 Task: For heading Use Lobster with pink colour & bold.  font size for heading20,  'Change the font style of data to'Lobster and font size to 12,  Change the alignment of both headline & data to Align right In the sheet  DashboardExpTrackerbook
Action: Mouse moved to (74, 135)
Screenshot: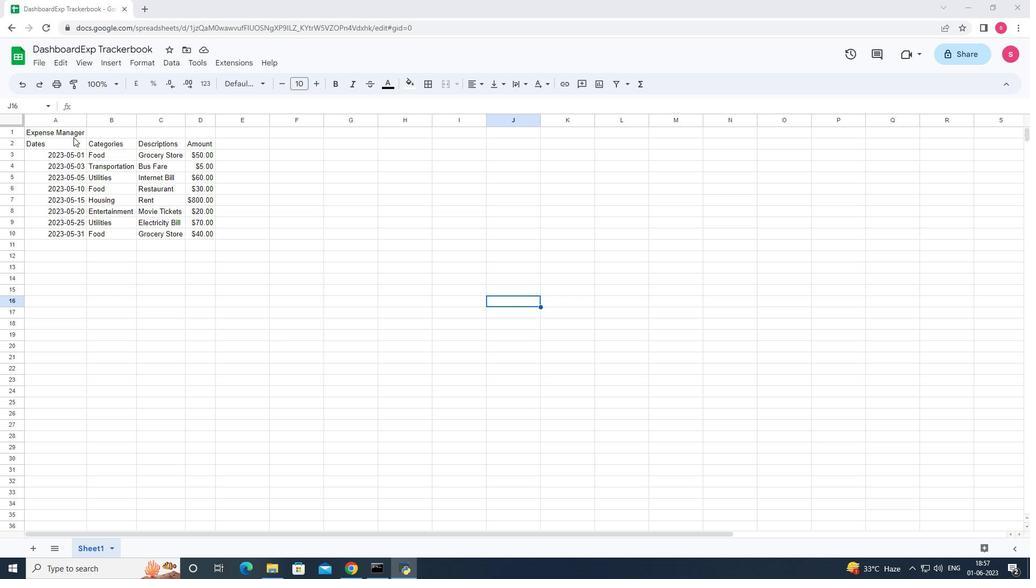 
Action: Mouse pressed left at (74, 135)
Screenshot: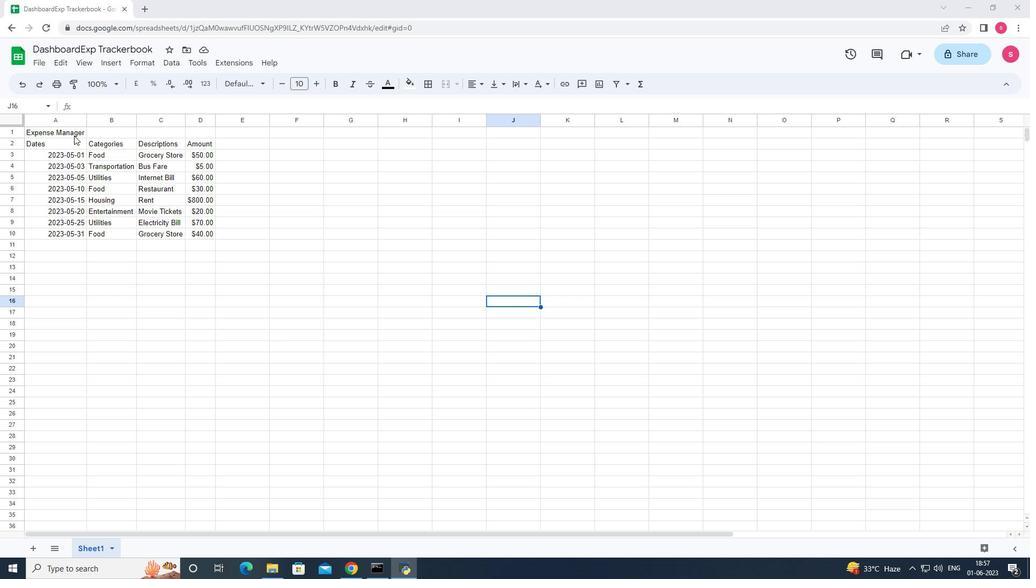 
Action: Mouse moved to (254, 82)
Screenshot: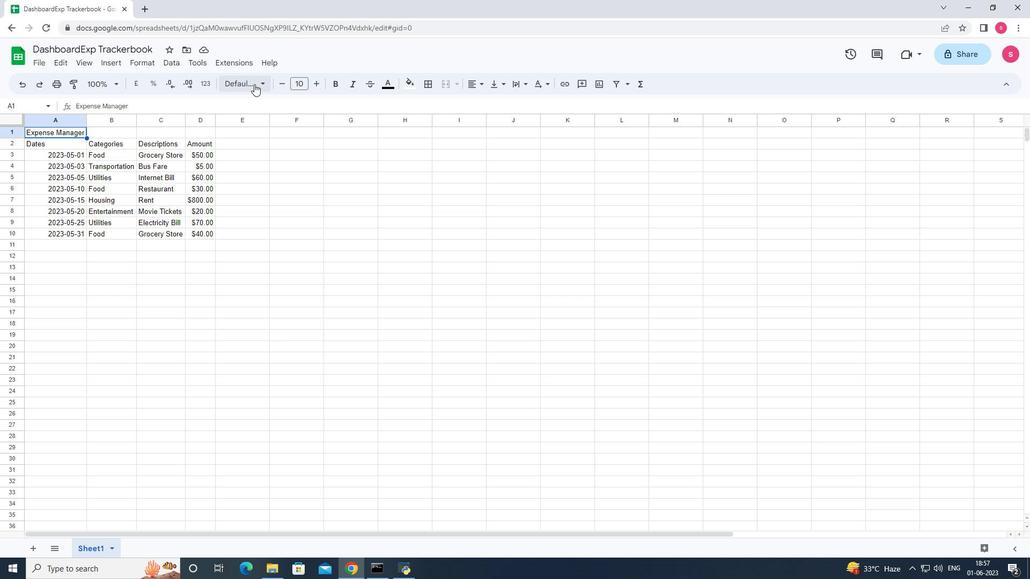 
Action: Mouse pressed left at (254, 82)
Screenshot: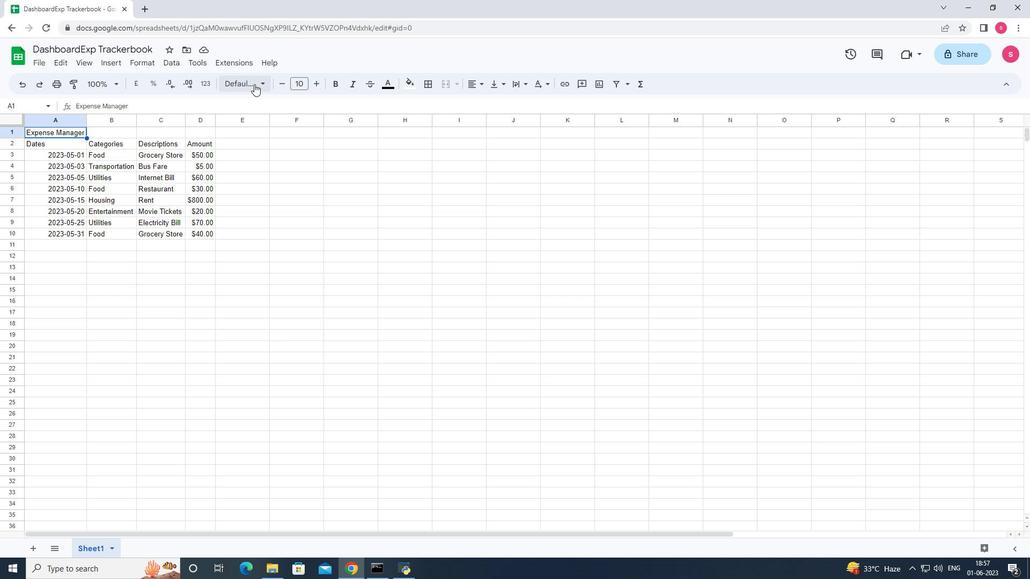 
Action: Mouse moved to (260, 313)
Screenshot: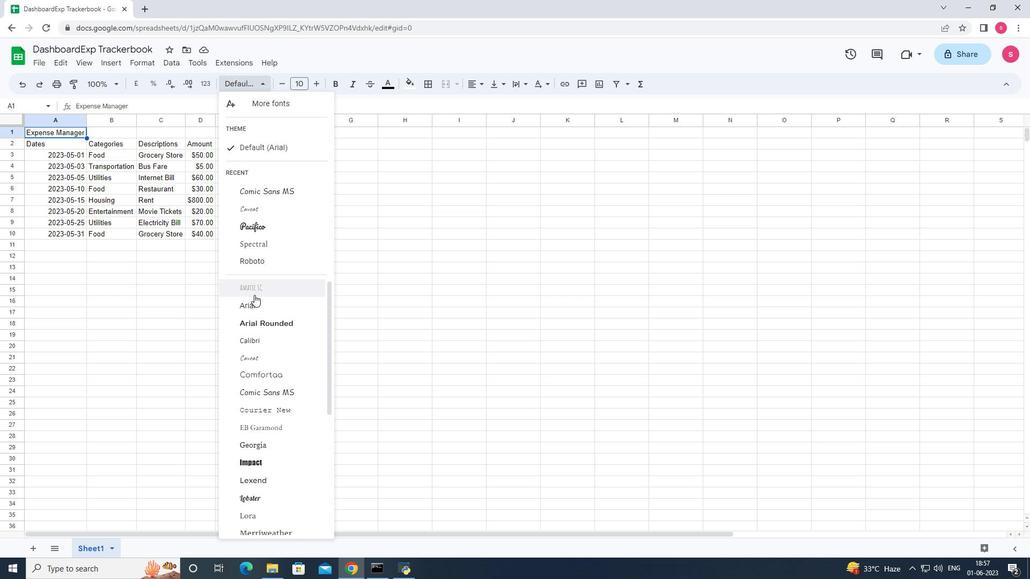
Action: Mouse scrolled (260, 313) with delta (0, 0)
Screenshot: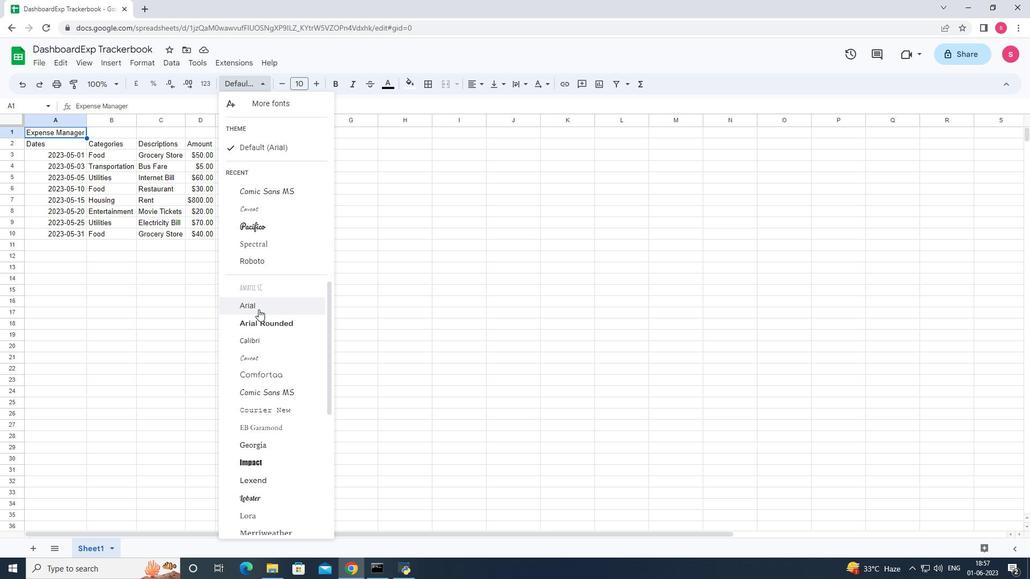 
Action: Mouse scrolled (260, 313) with delta (0, 0)
Screenshot: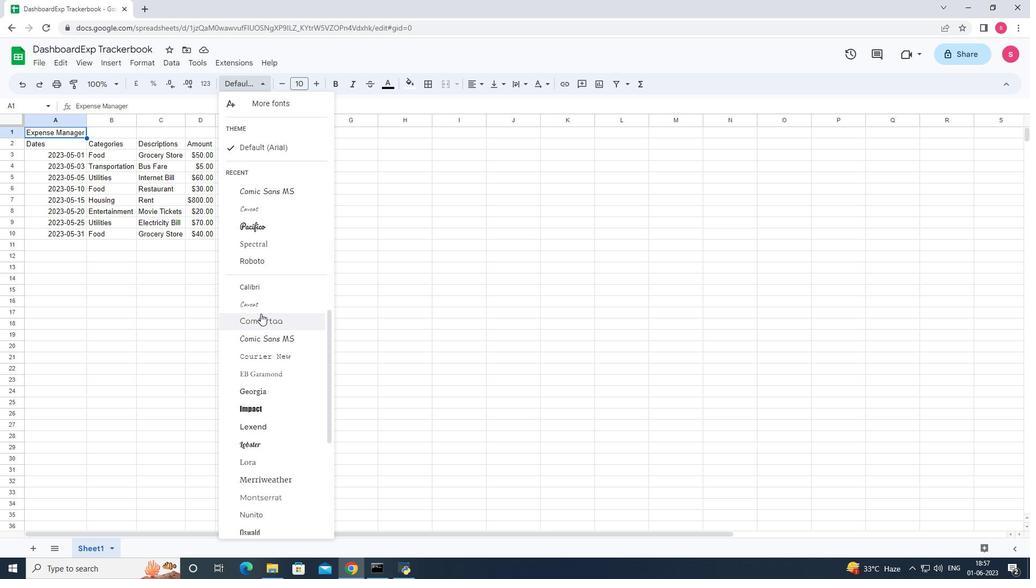 
Action: Mouse moved to (272, 390)
Screenshot: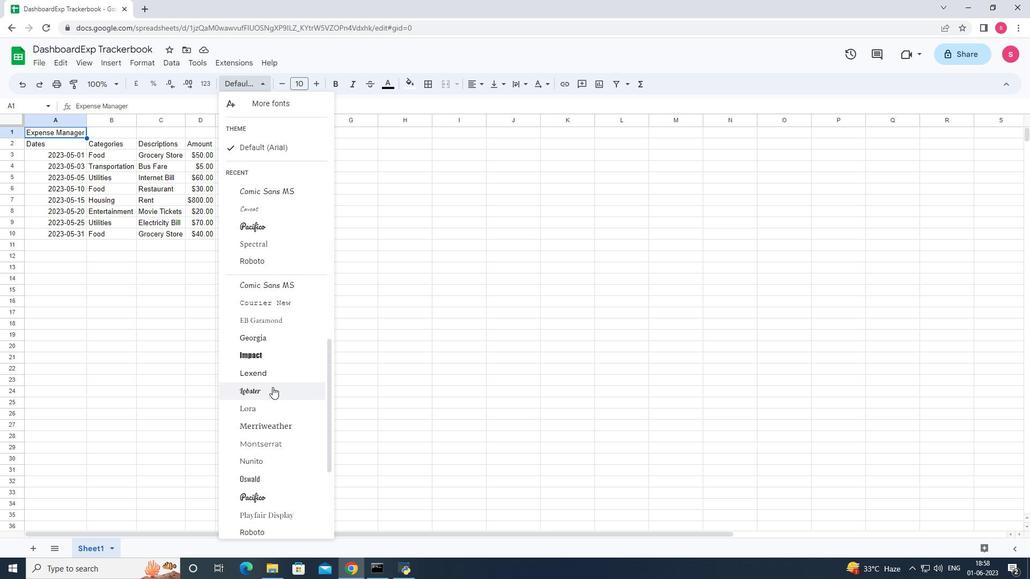 
Action: Mouse pressed left at (272, 390)
Screenshot: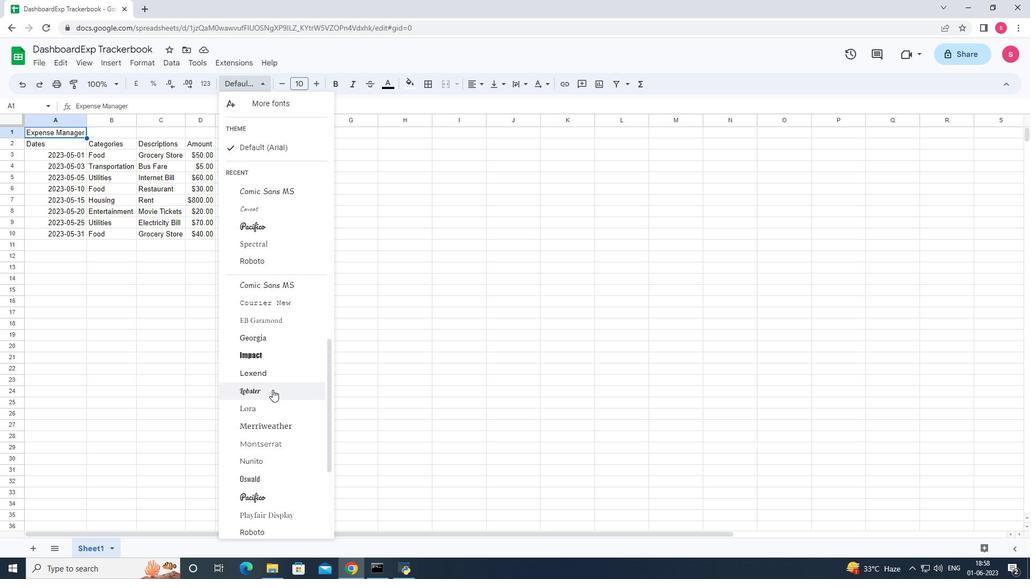 
Action: Mouse moved to (385, 85)
Screenshot: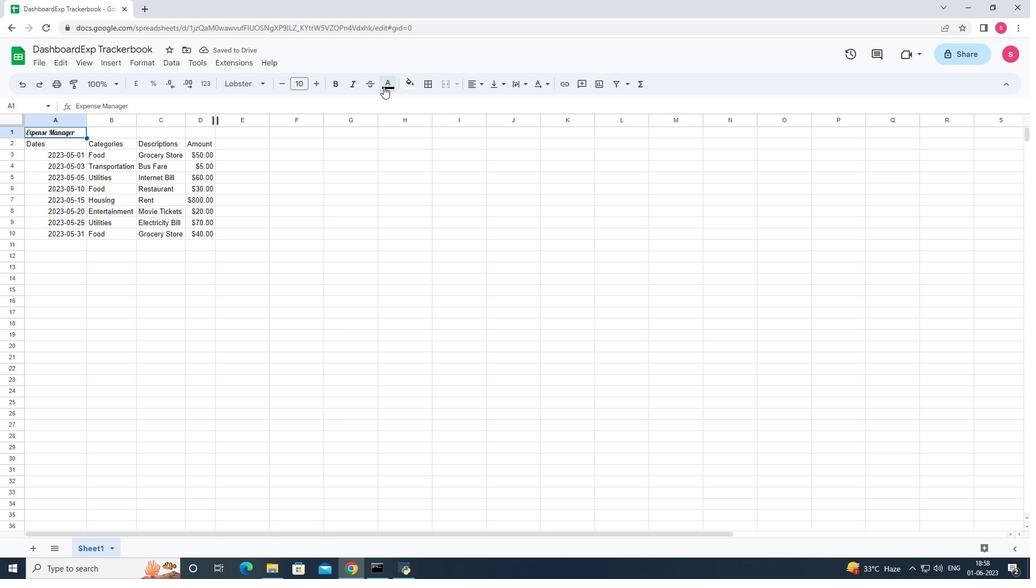 
Action: Mouse pressed left at (385, 85)
Screenshot: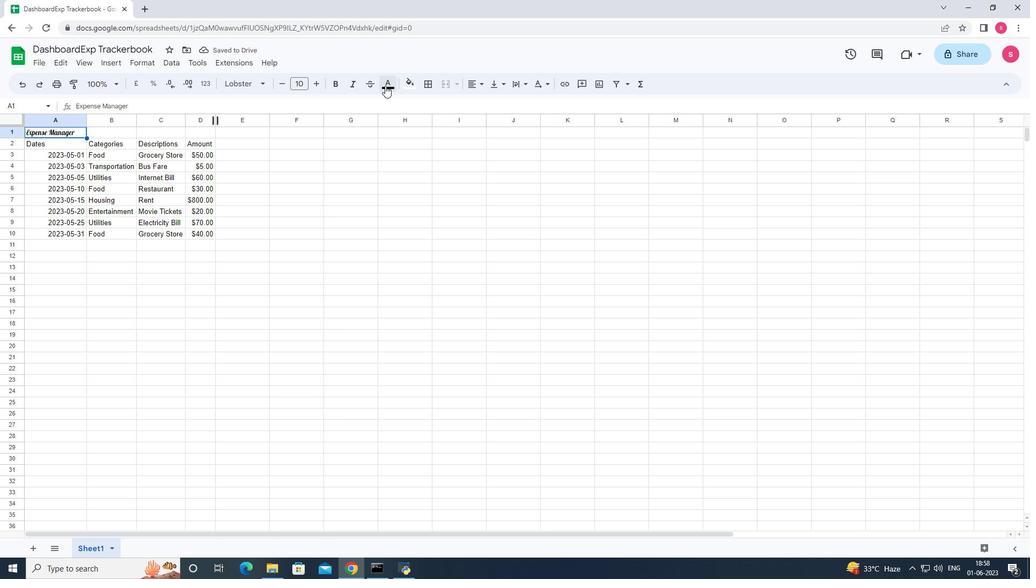 
Action: Mouse moved to (501, 135)
Screenshot: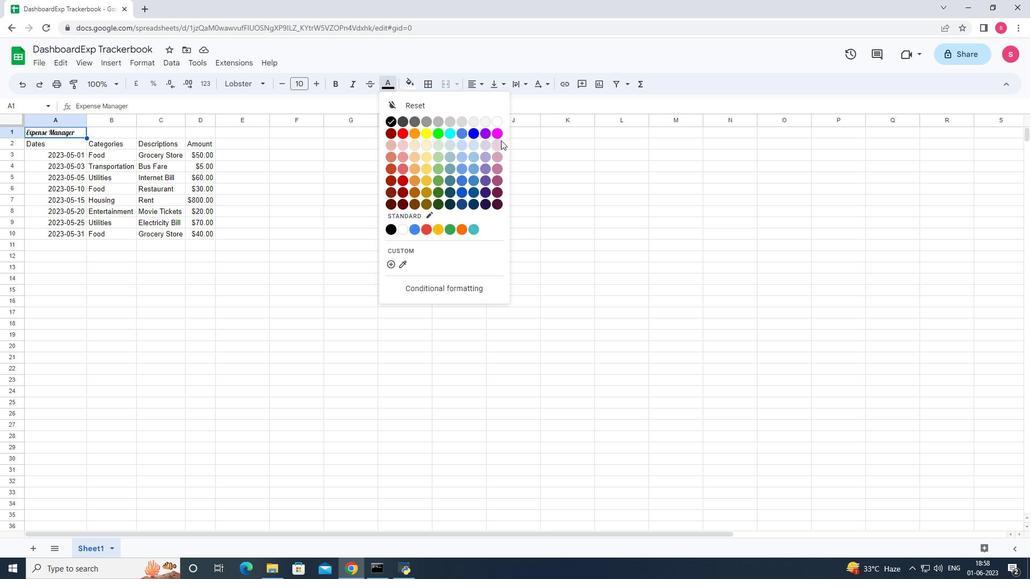 
Action: Mouse pressed left at (501, 135)
Screenshot: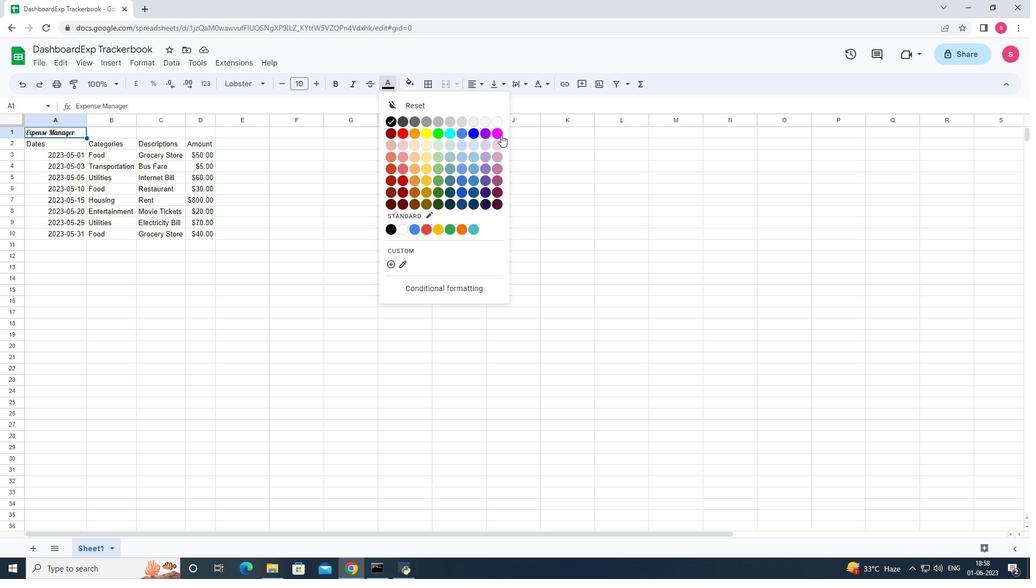 
Action: Mouse moved to (334, 88)
Screenshot: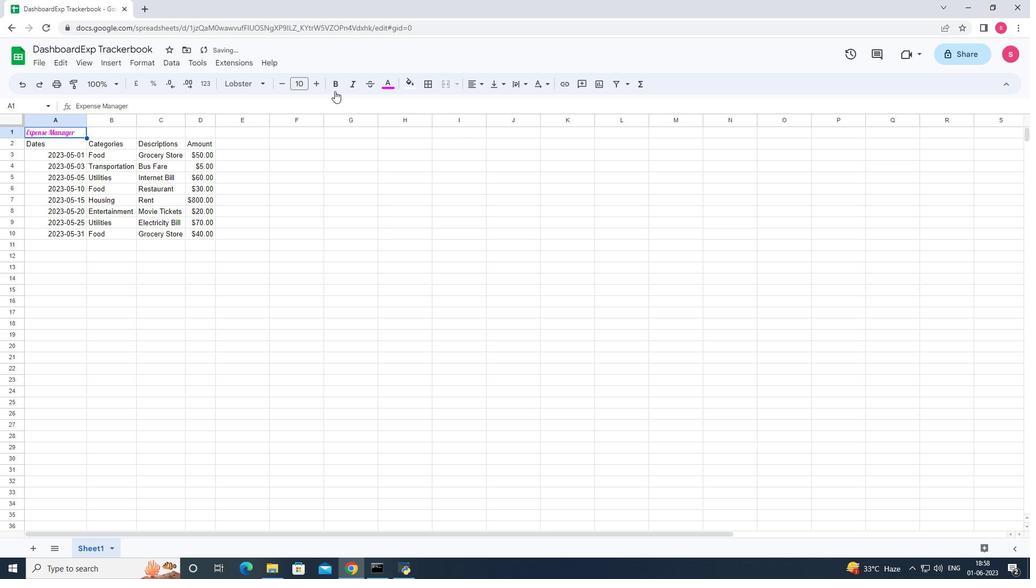 
Action: Mouse pressed left at (334, 88)
Screenshot: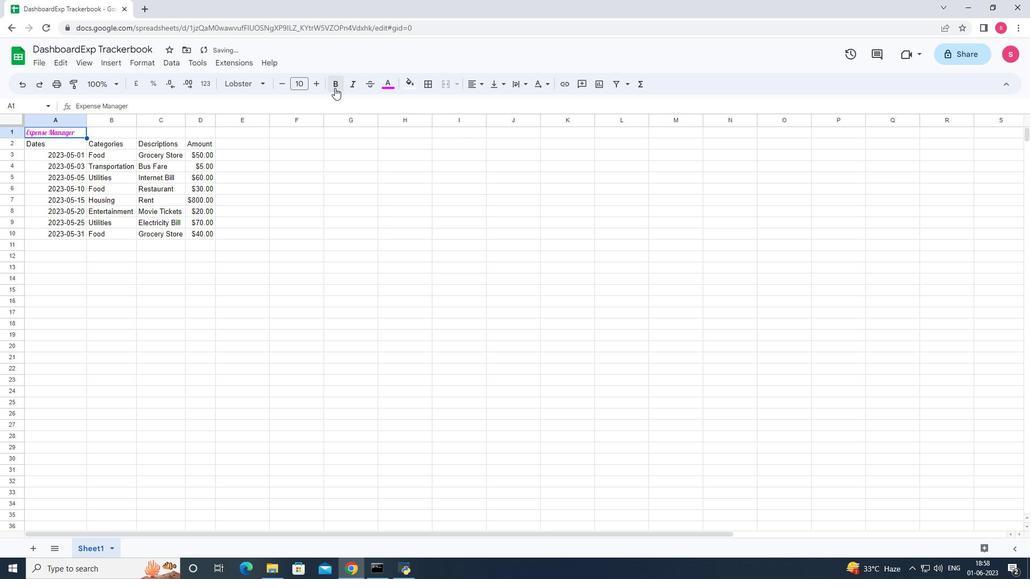 
Action: Mouse moved to (318, 79)
Screenshot: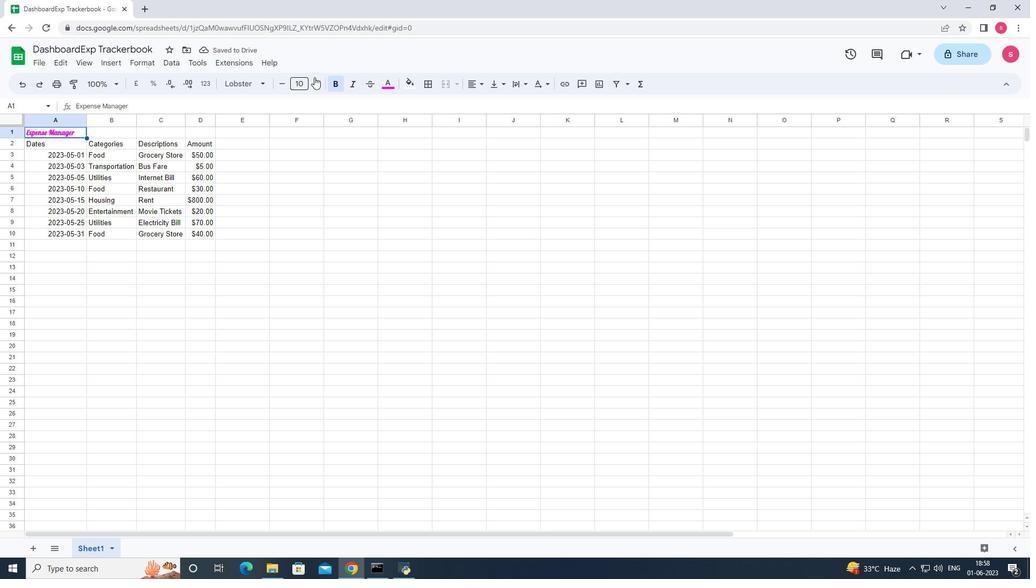 
Action: Mouse pressed left at (318, 79)
Screenshot: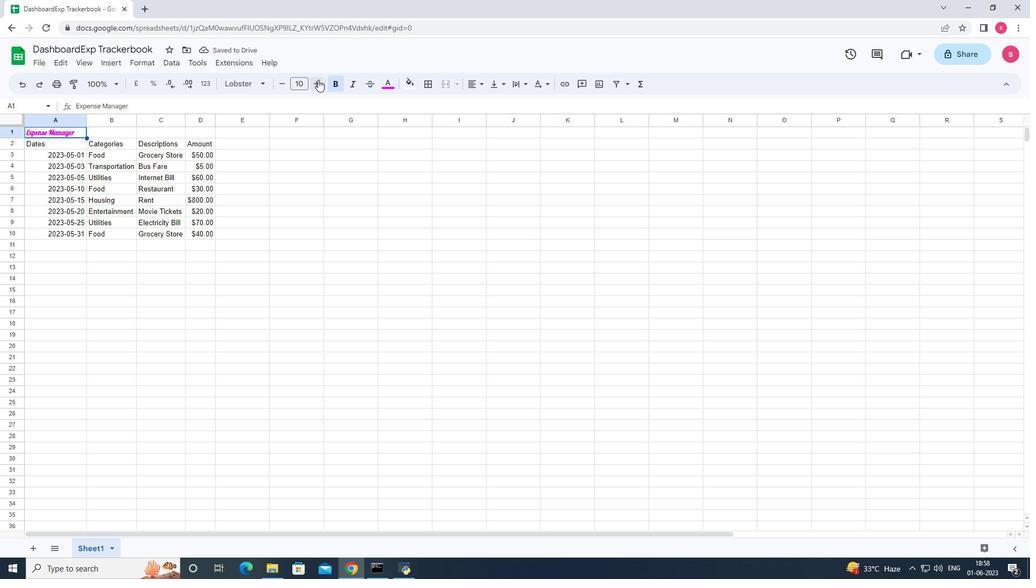 
Action: Mouse pressed left at (318, 79)
Screenshot: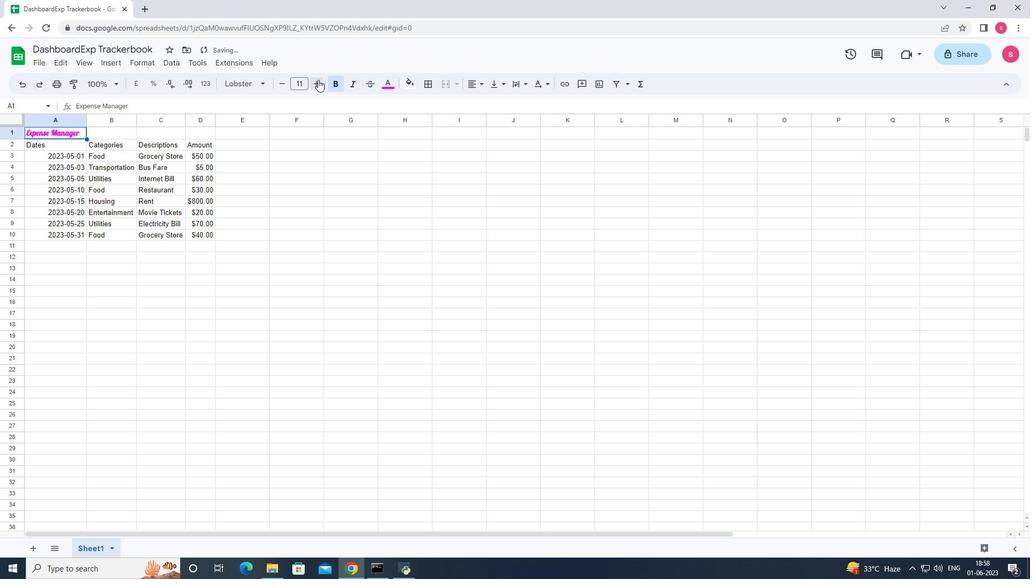 
Action: Mouse pressed left at (318, 79)
Screenshot: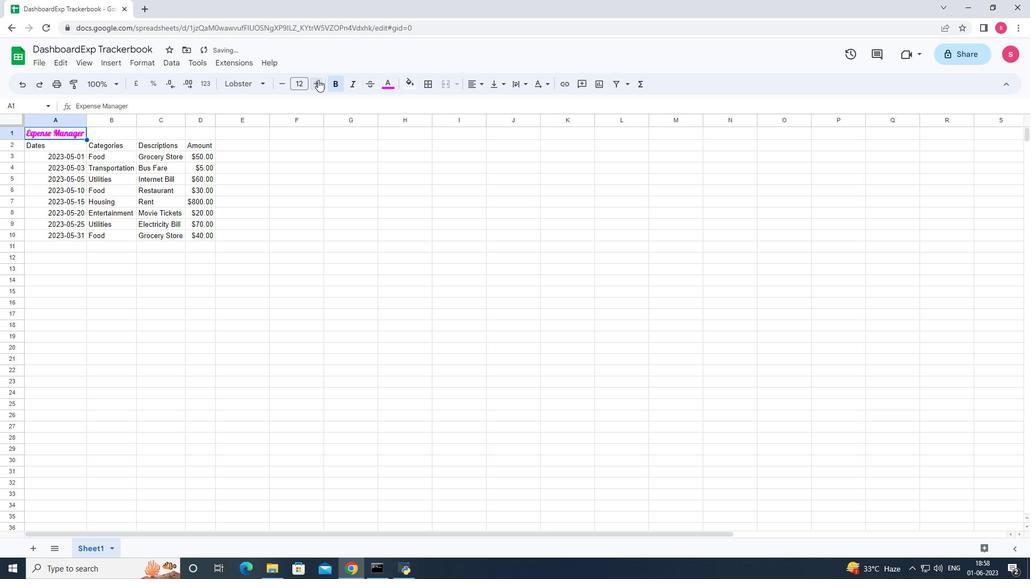 
Action: Mouse pressed left at (318, 79)
Screenshot: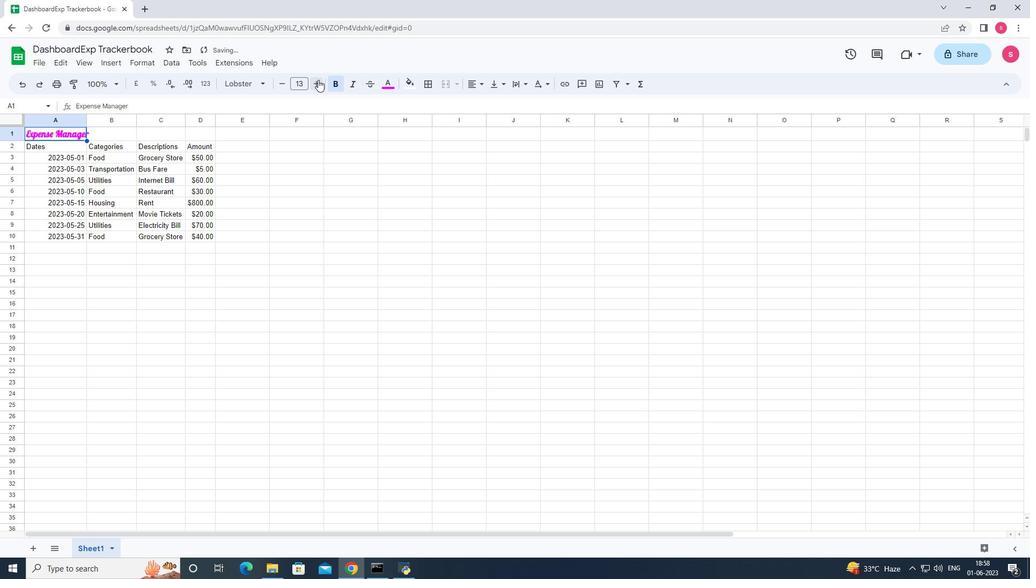 
Action: Mouse pressed left at (318, 79)
Screenshot: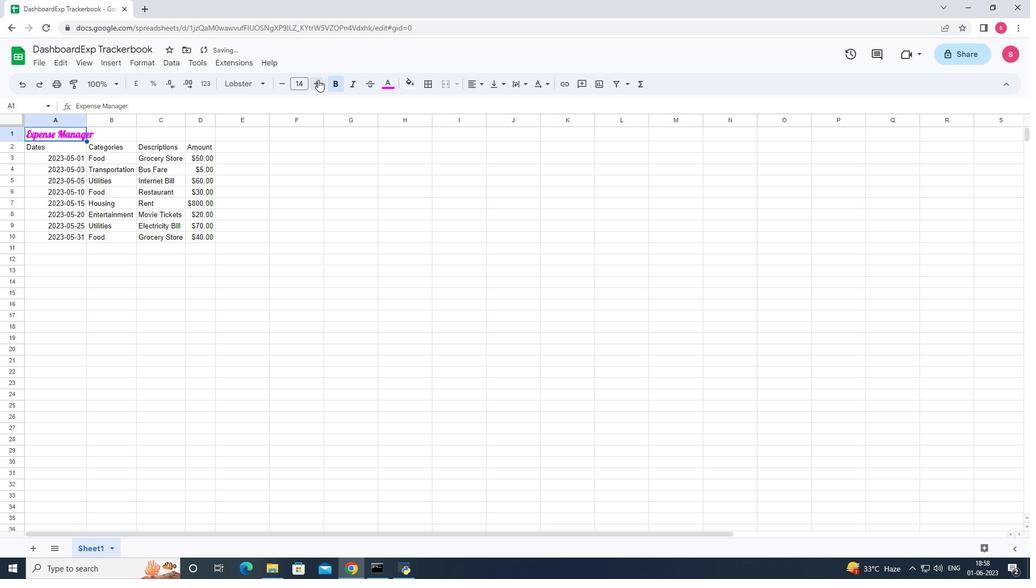 
Action: Mouse moved to (318, 79)
Screenshot: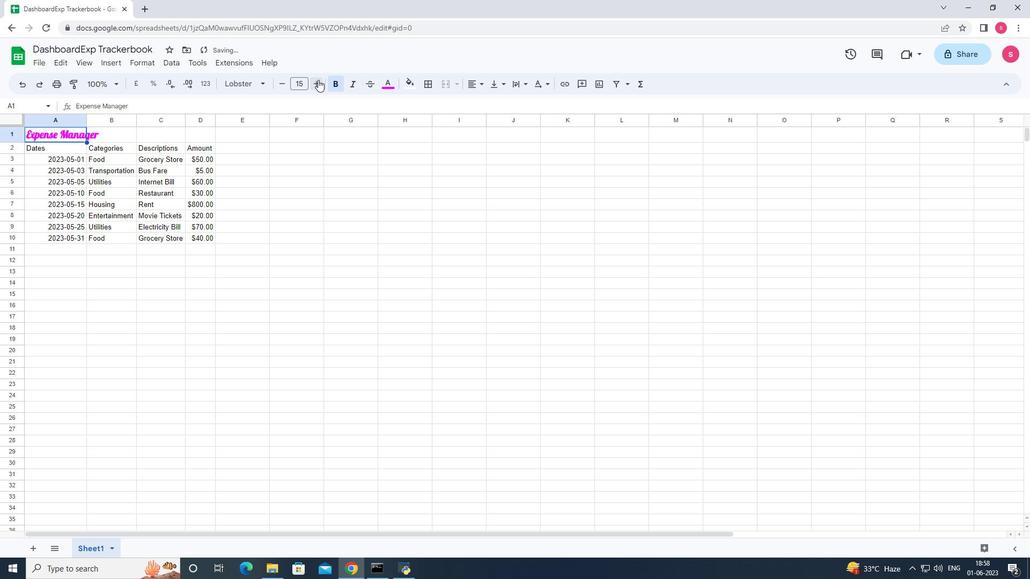 
Action: Mouse pressed left at (318, 79)
Screenshot: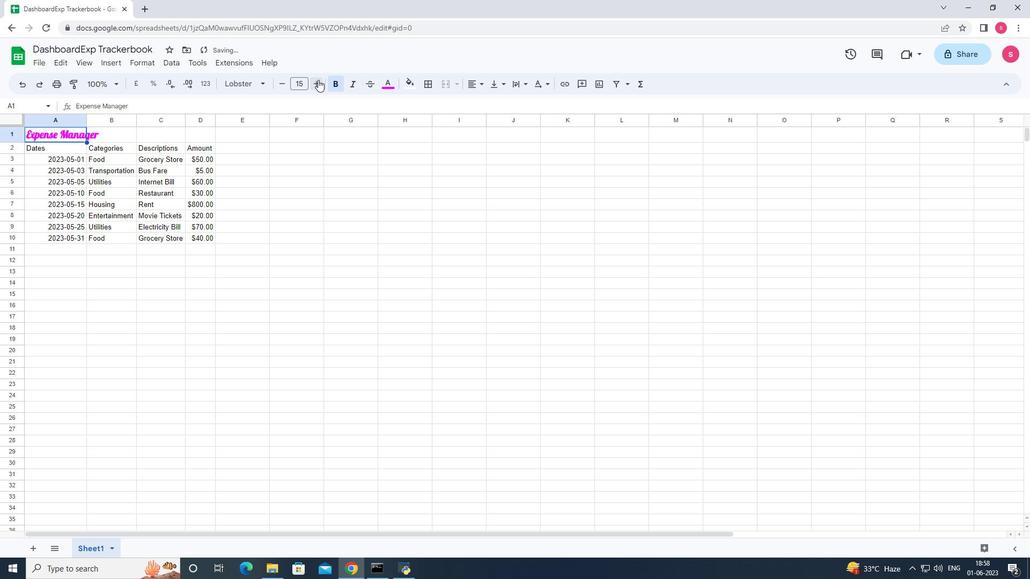
Action: Mouse pressed left at (318, 79)
Screenshot: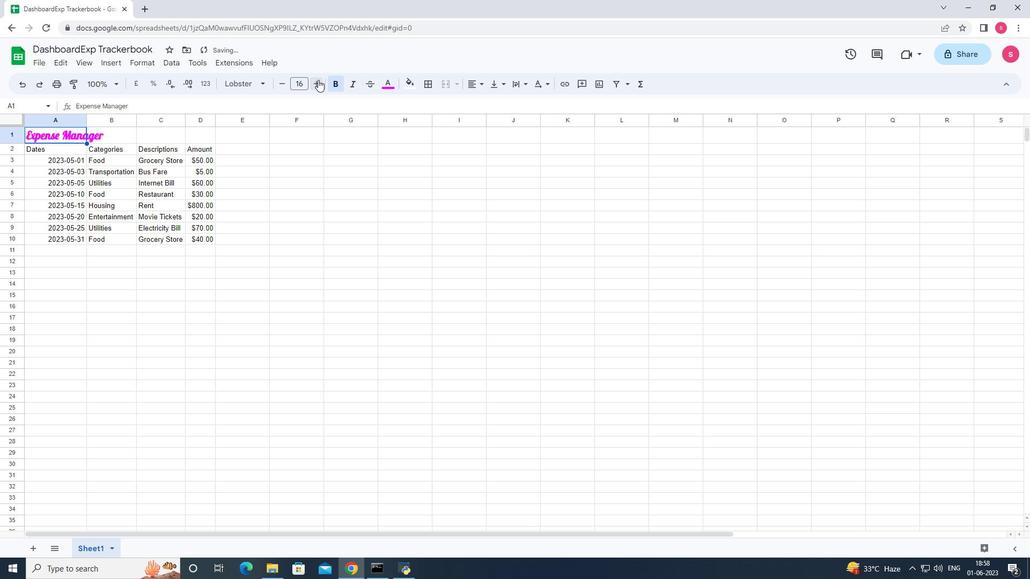 
Action: Mouse moved to (317, 78)
Screenshot: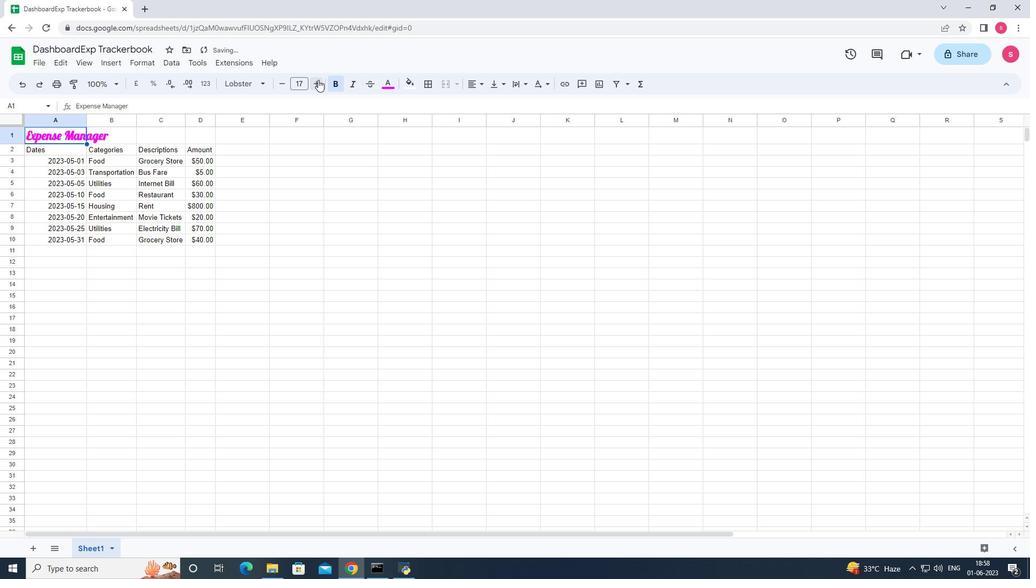 
Action: Mouse pressed left at (317, 78)
Screenshot: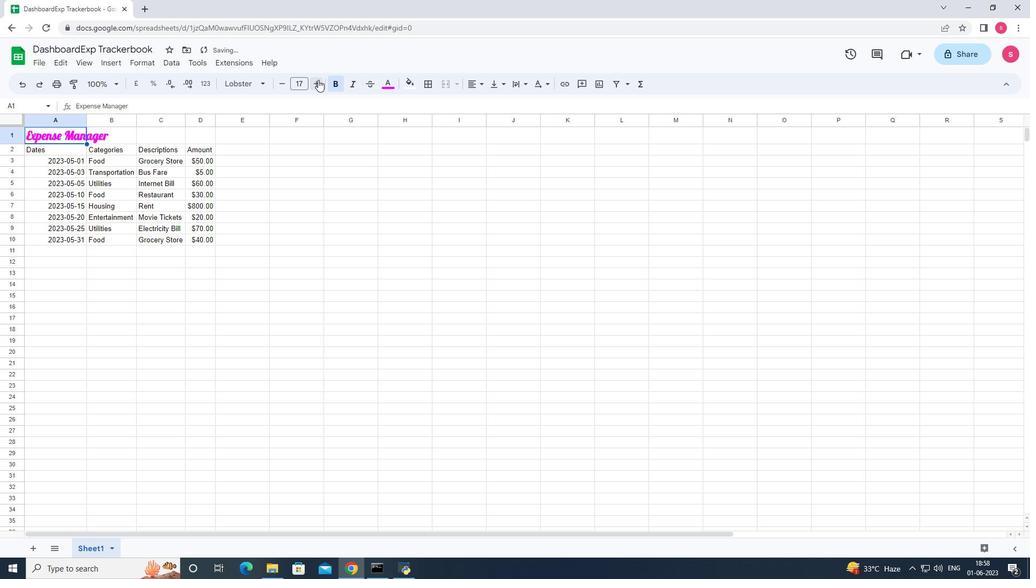 
Action: Mouse moved to (317, 78)
Screenshot: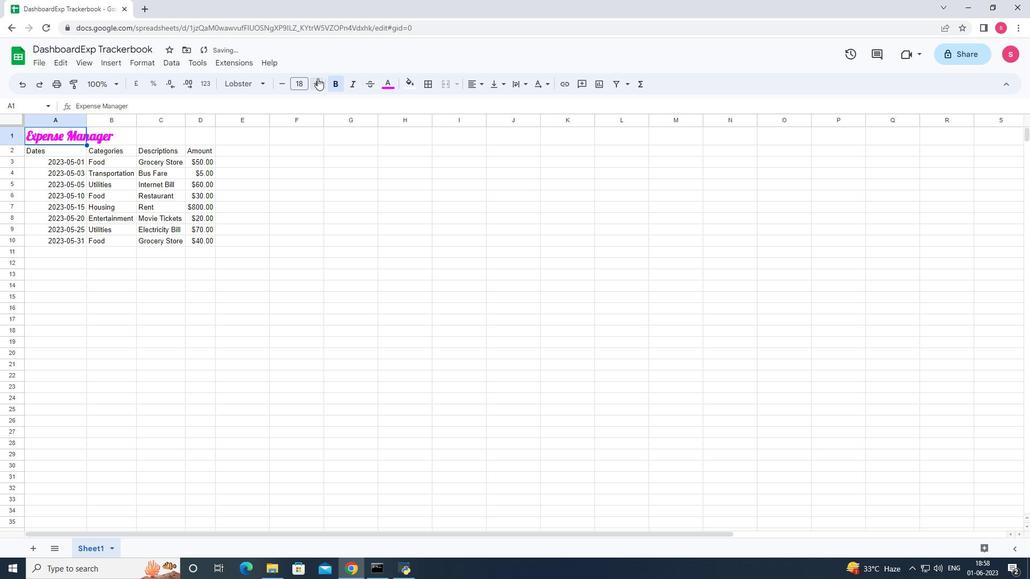 
Action: Mouse pressed left at (317, 78)
Screenshot: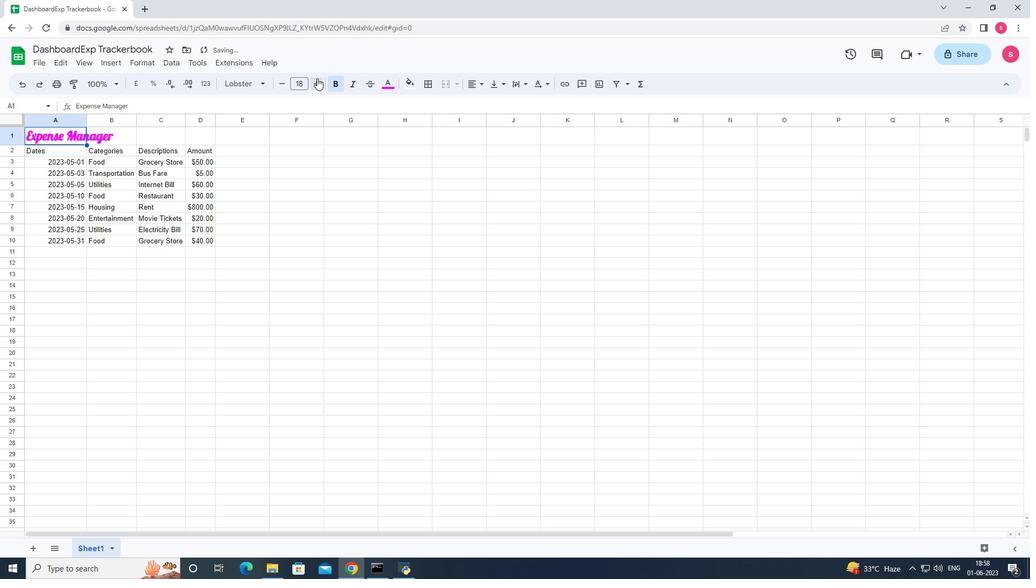 
Action: Mouse pressed left at (317, 78)
Screenshot: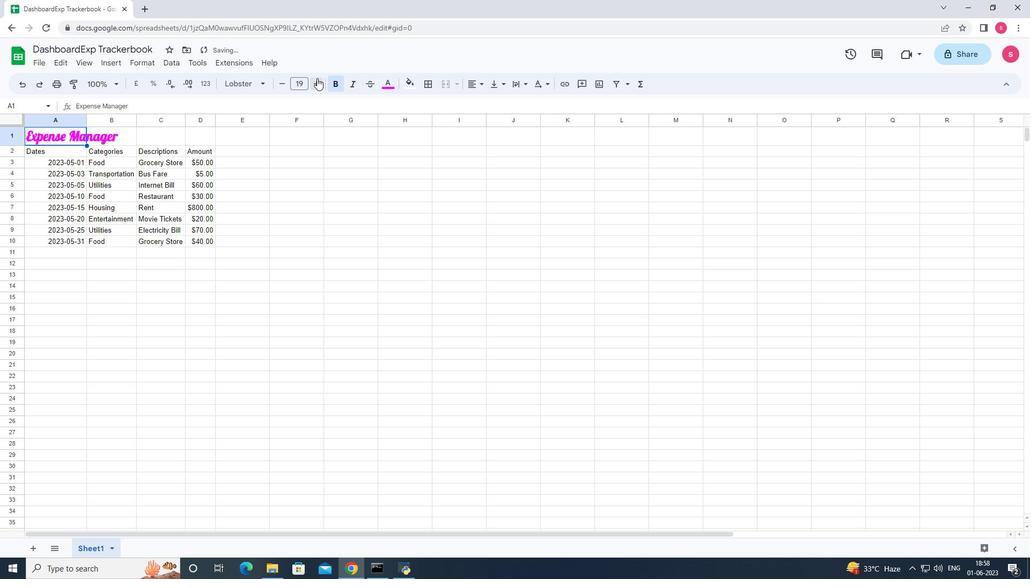 
Action: Mouse moved to (428, 258)
Screenshot: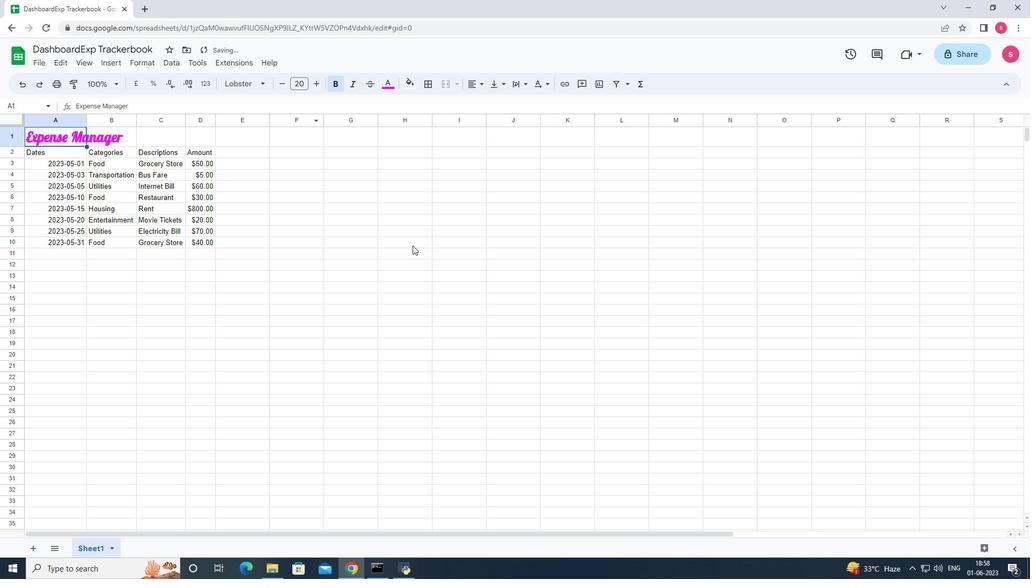 
Action: Mouse pressed left at (428, 258)
Screenshot: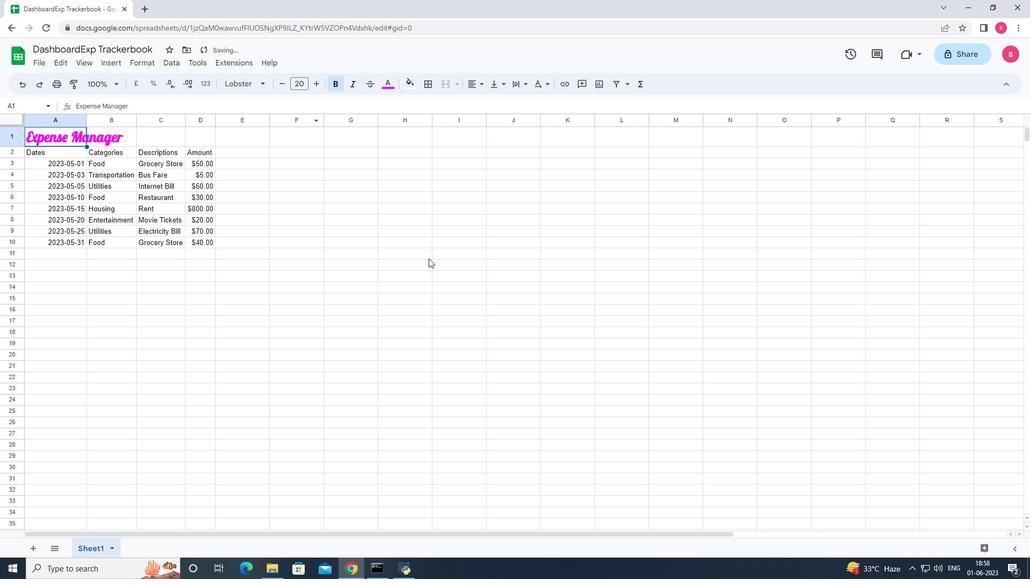 
Action: Mouse moved to (36, 153)
Screenshot: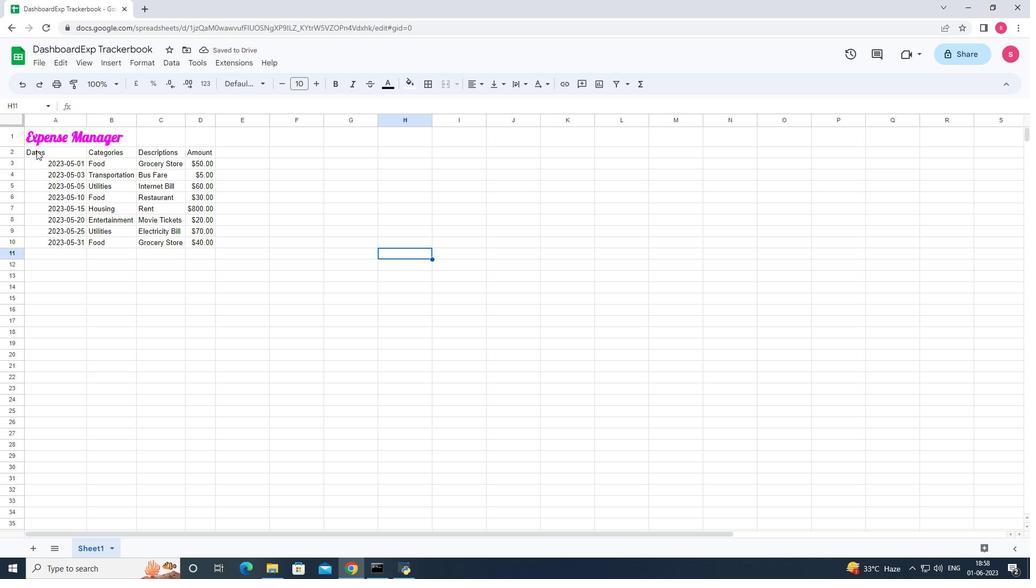 
Action: Mouse pressed left at (36, 153)
Screenshot: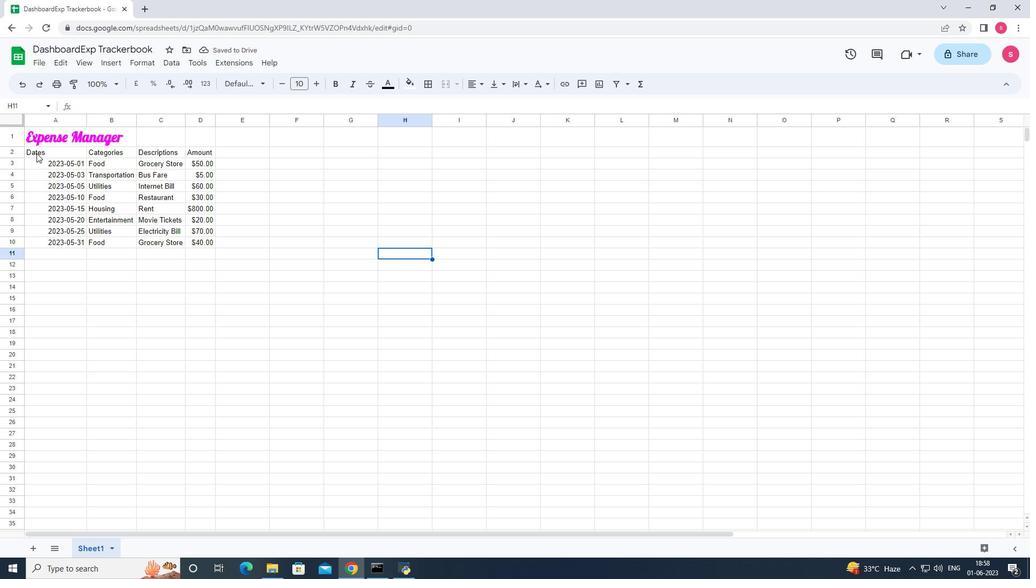 
Action: Mouse moved to (246, 87)
Screenshot: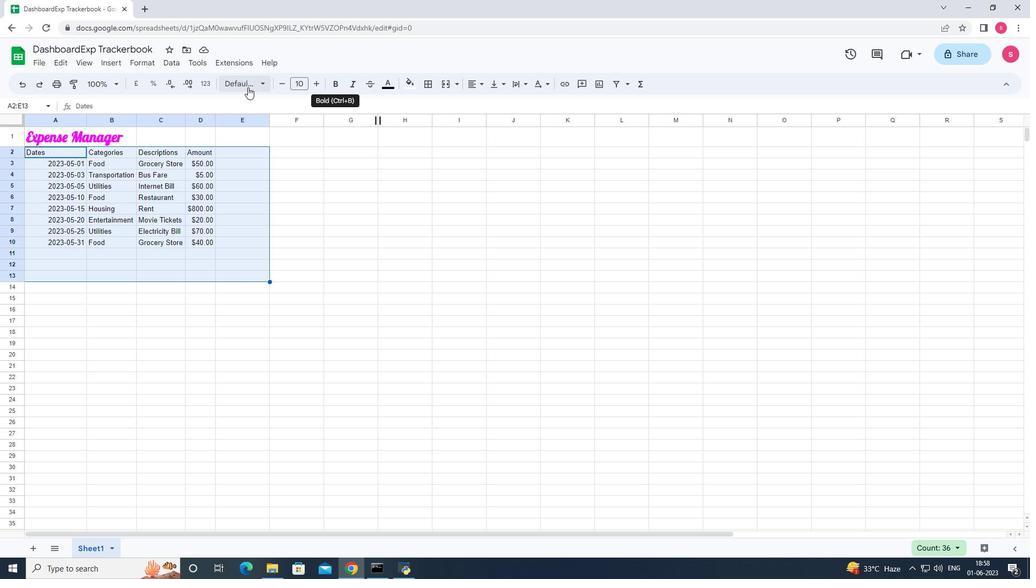 
Action: Mouse pressed left at (246, 87)
Screenshot: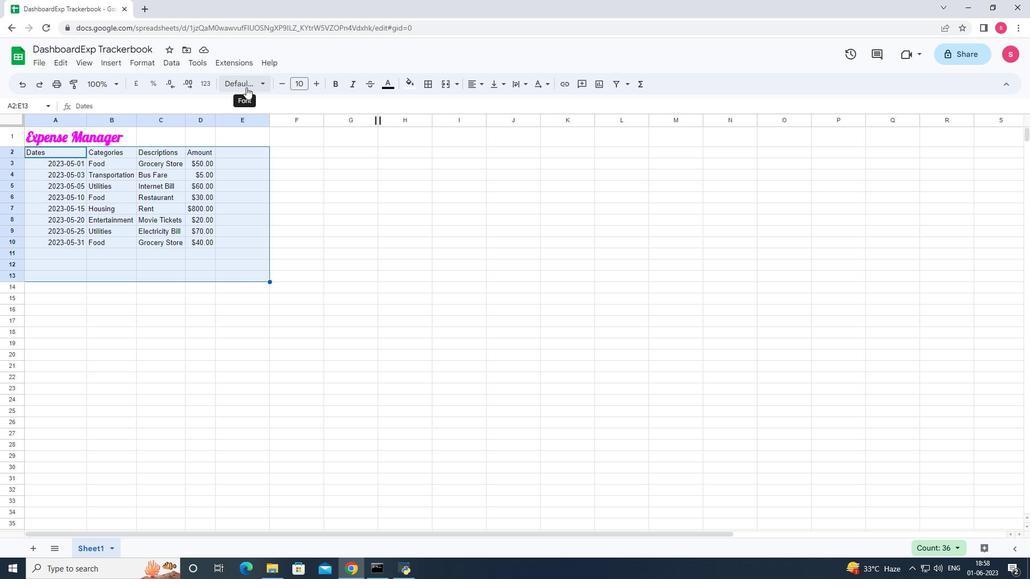 
Action: Mouse moved to (289, 403)
Screenshot: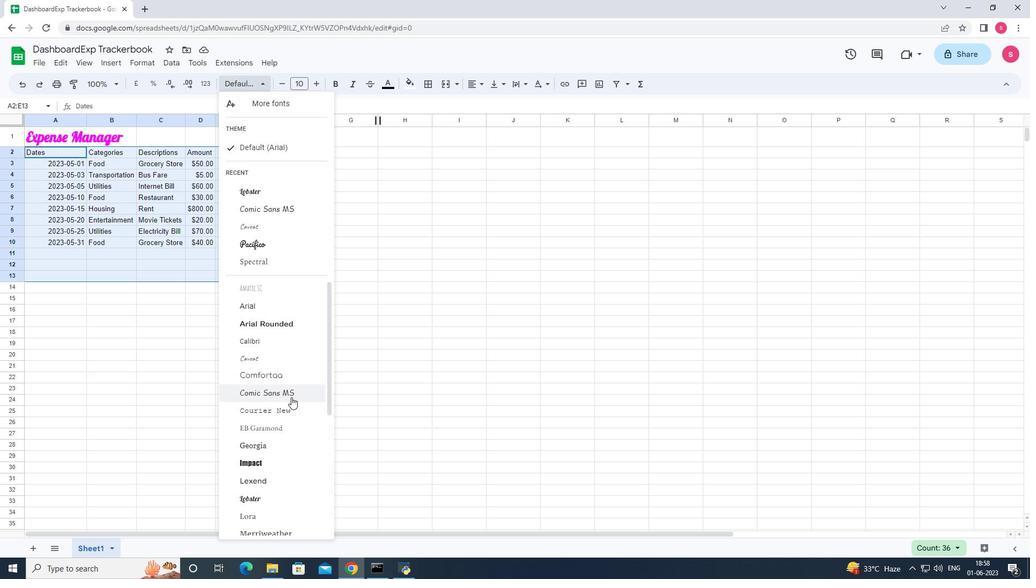 
Action: Mouse scrolled (289, 402) with delta (0, 0)
Screenshot: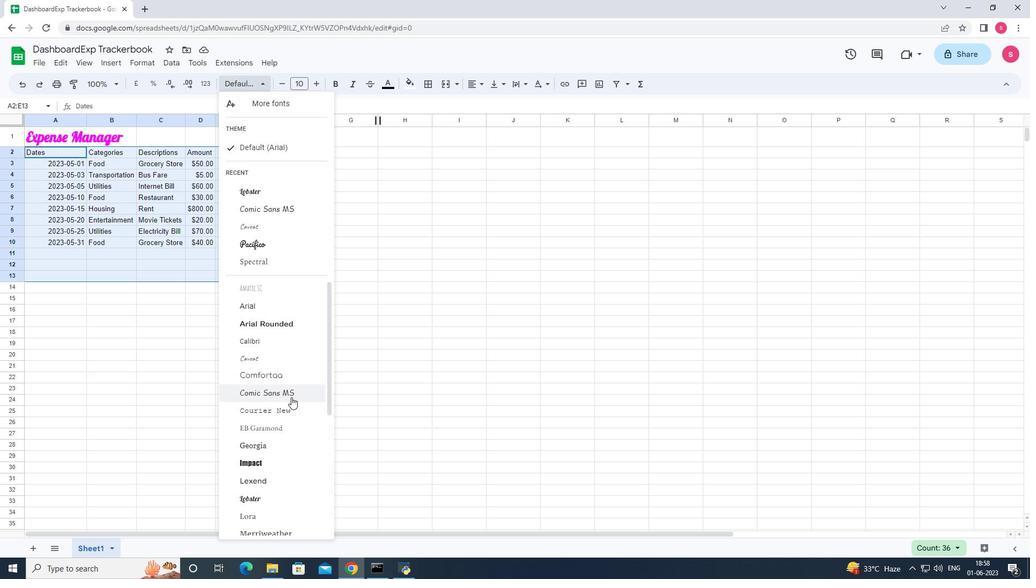 
Action: Mouse moved to (277, 444)
Screenshot: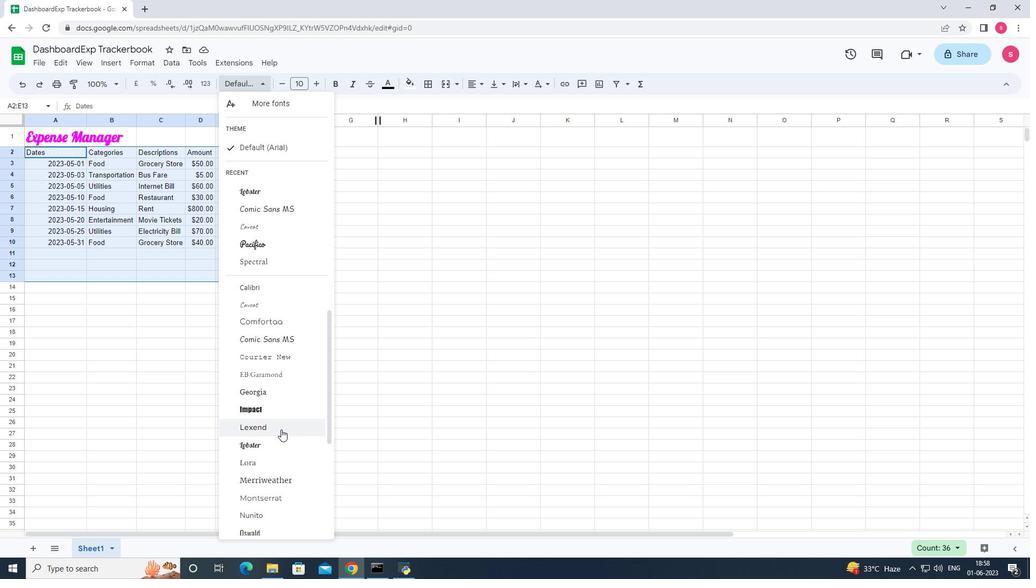 
Action: Mouse pressed left at (277, 444)
Screenshot: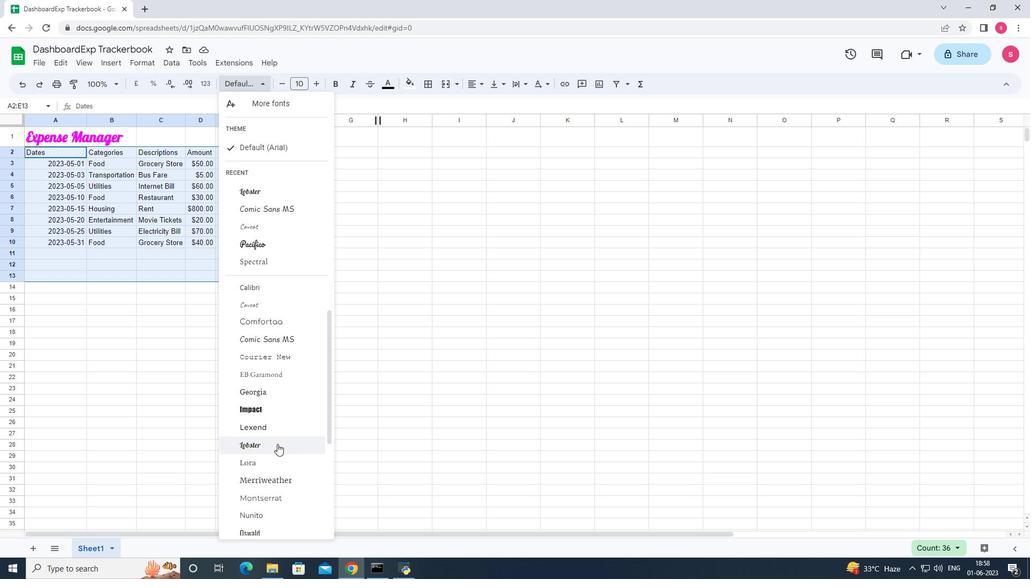 
Action: Mouse moved to (317, 85)
Screenshot: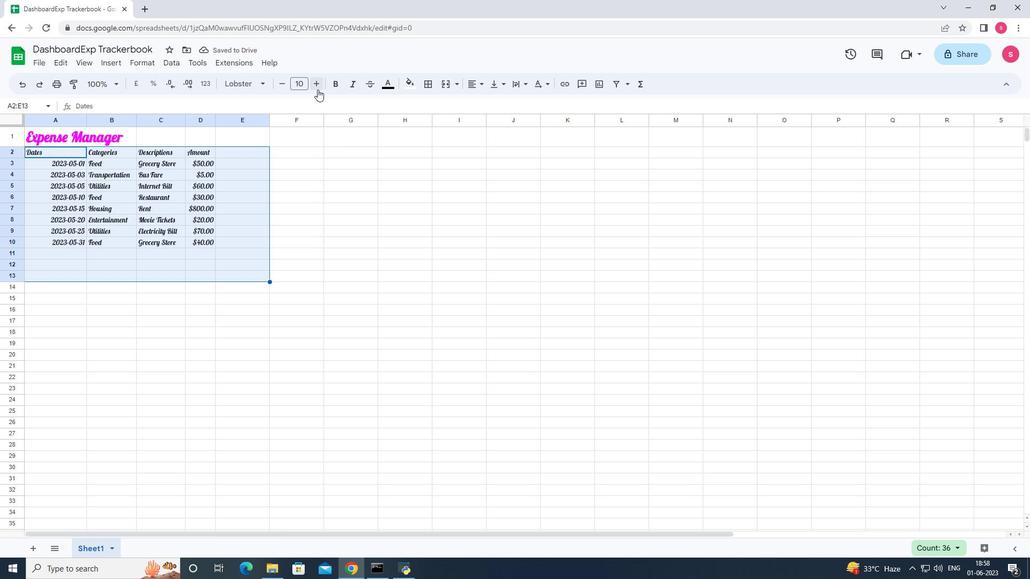 
Action: Mouse pressed left at (317, 85)
Screenshot: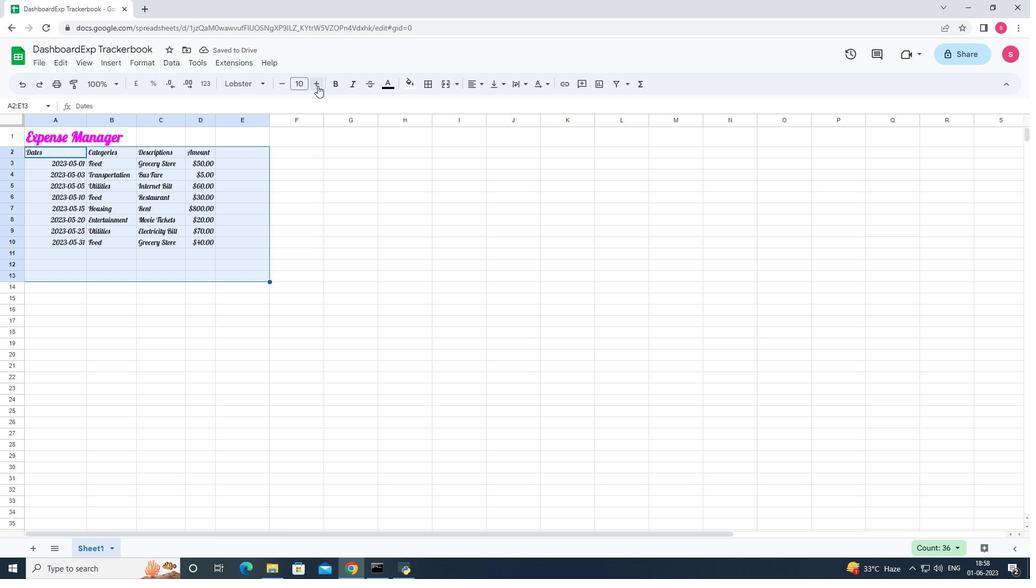 
Action: Mouse pressed left at (317, 85)
Screenshot: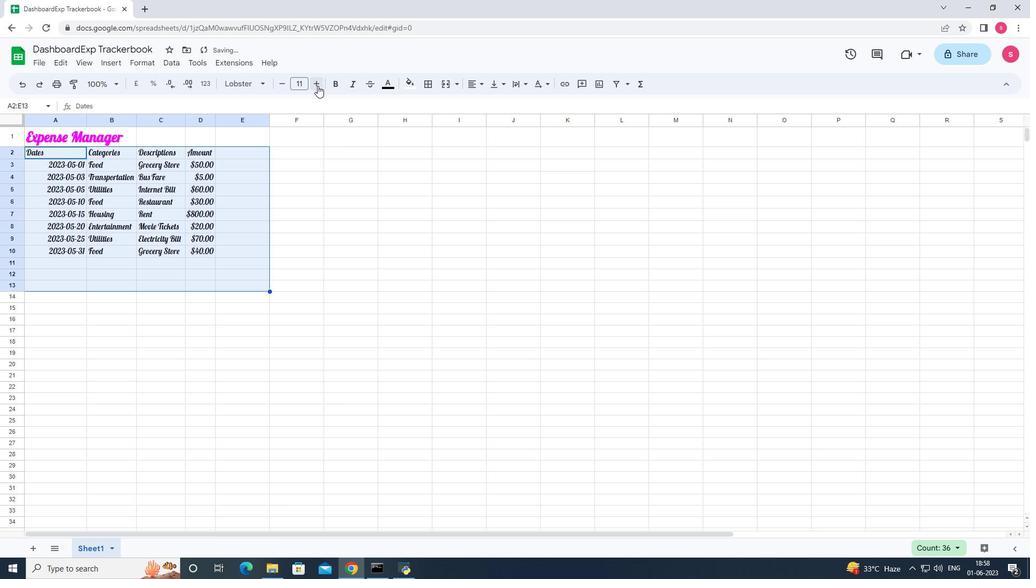 
Action: Mouse moved to (419, 249)
Screenshot: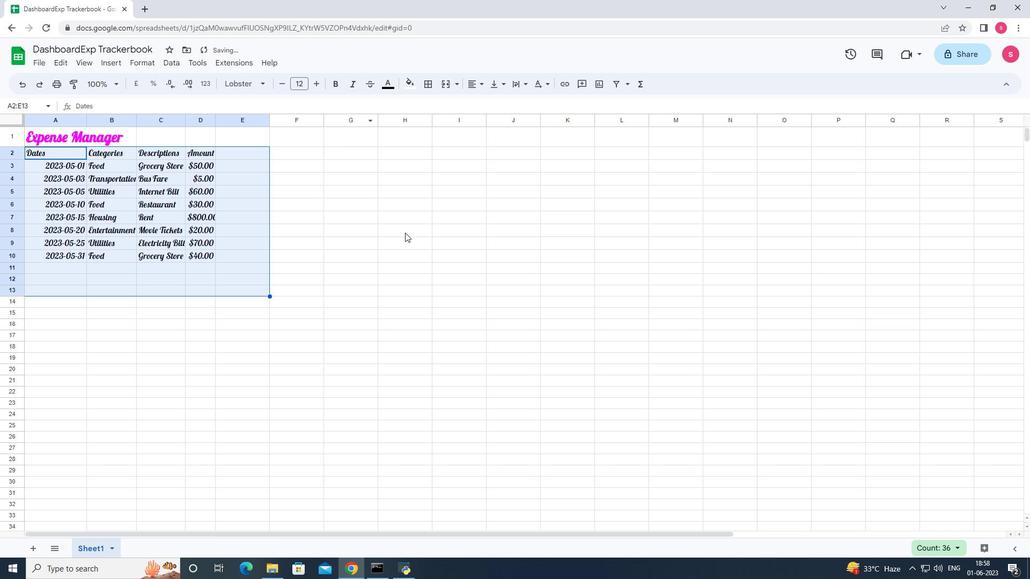 
Action: Mouse pressed left at (419, 249)
Screenshot: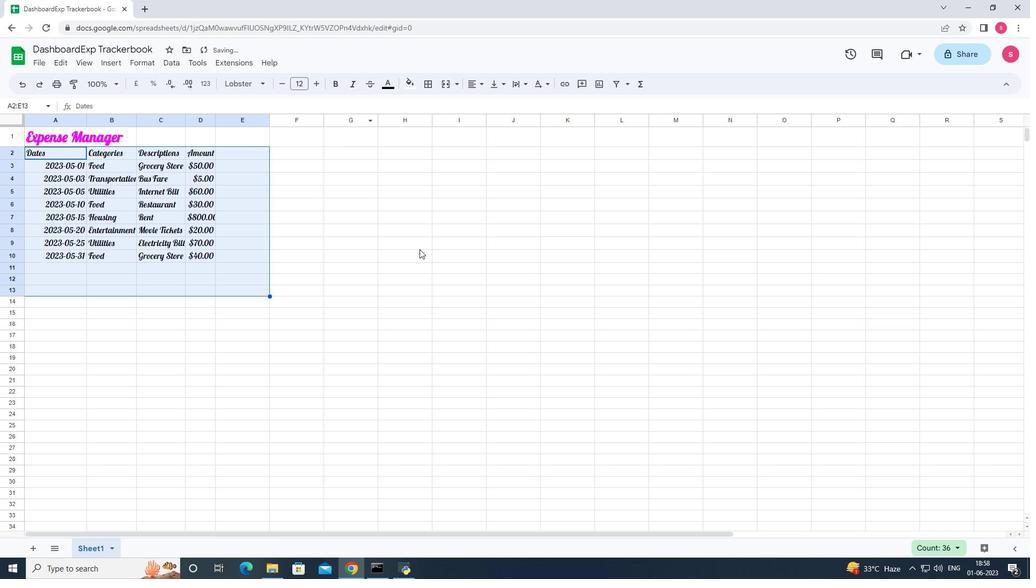 
Action: Mouse moved to (39, 135)
Screenshot: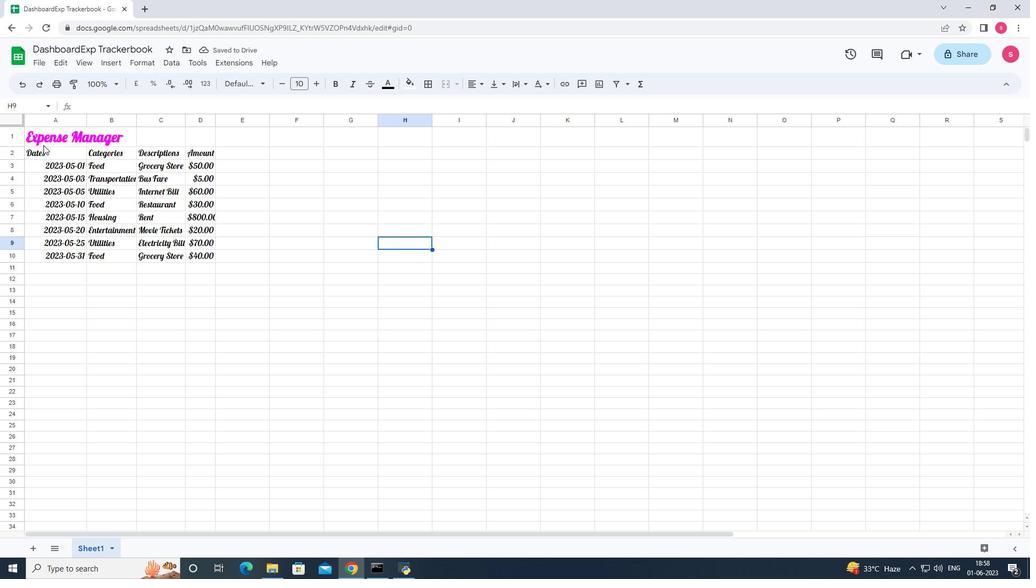 
Action: Mouse pressed left at (39, 135)
Screenshot: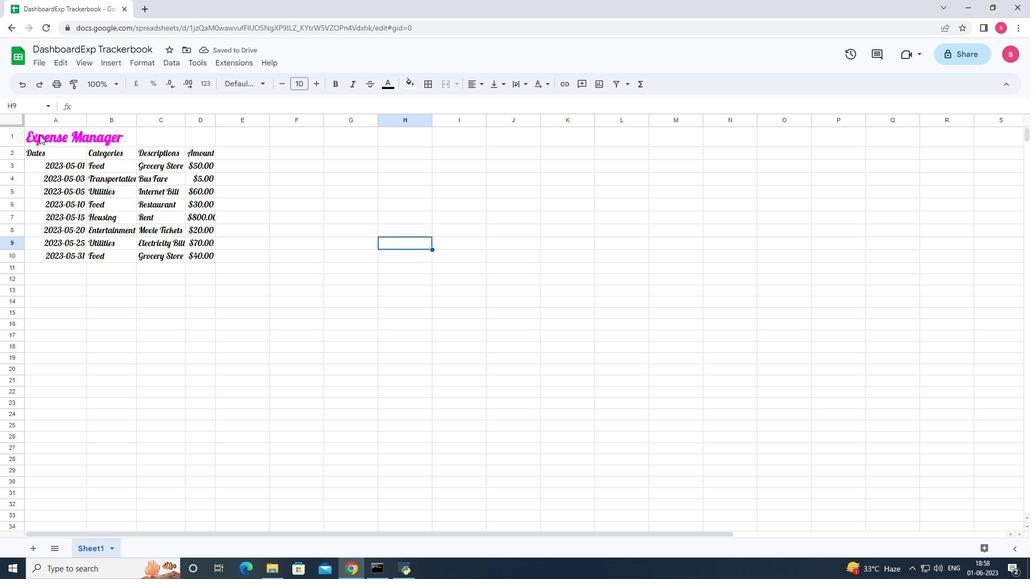 
Action: Mouse moved to (471, 87)
Screenshot: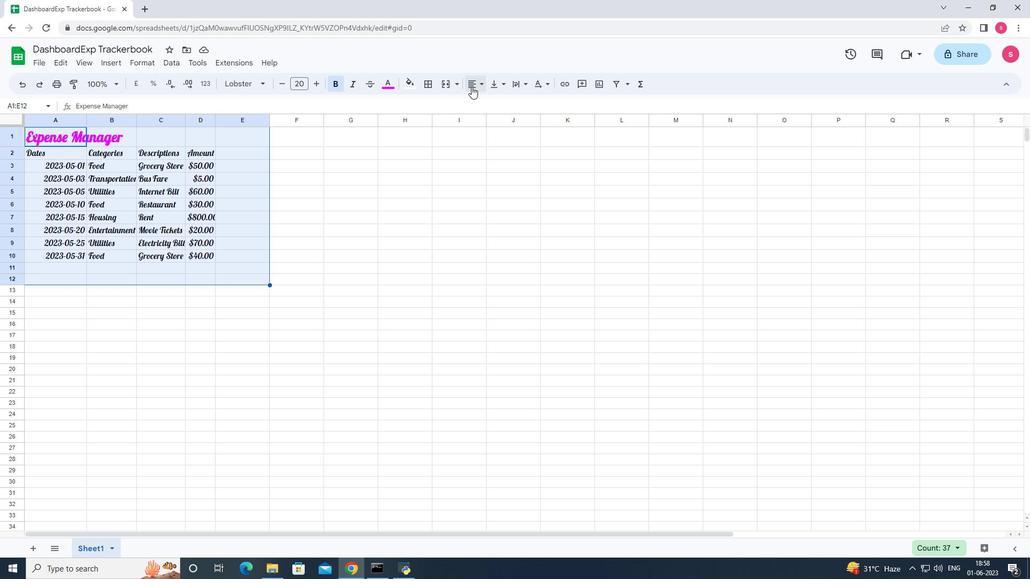 
Action: Mouse pressed left at (471, 87)
Screenshot: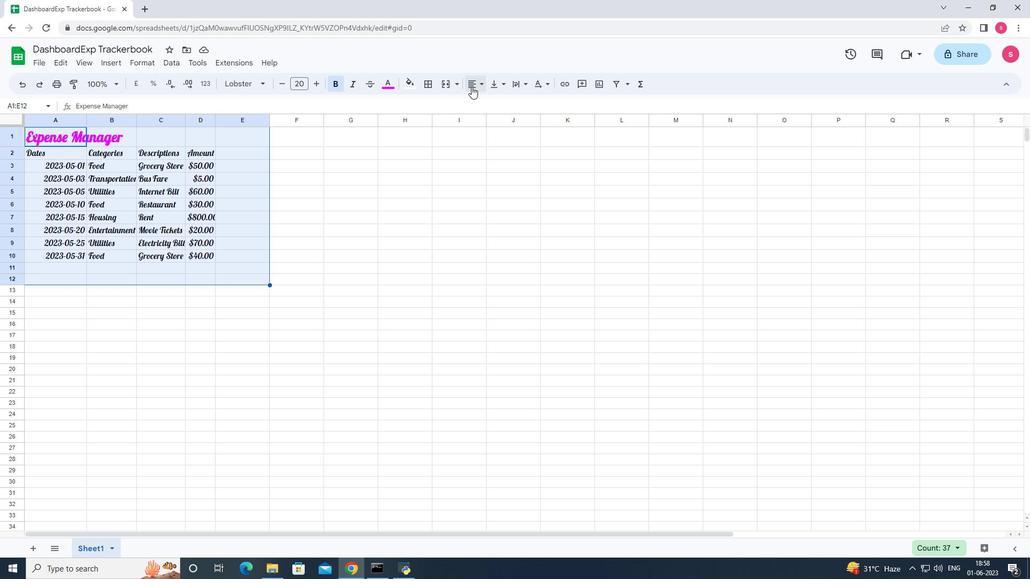 
Action: Mouse moved to (513, 104)
Screenshot: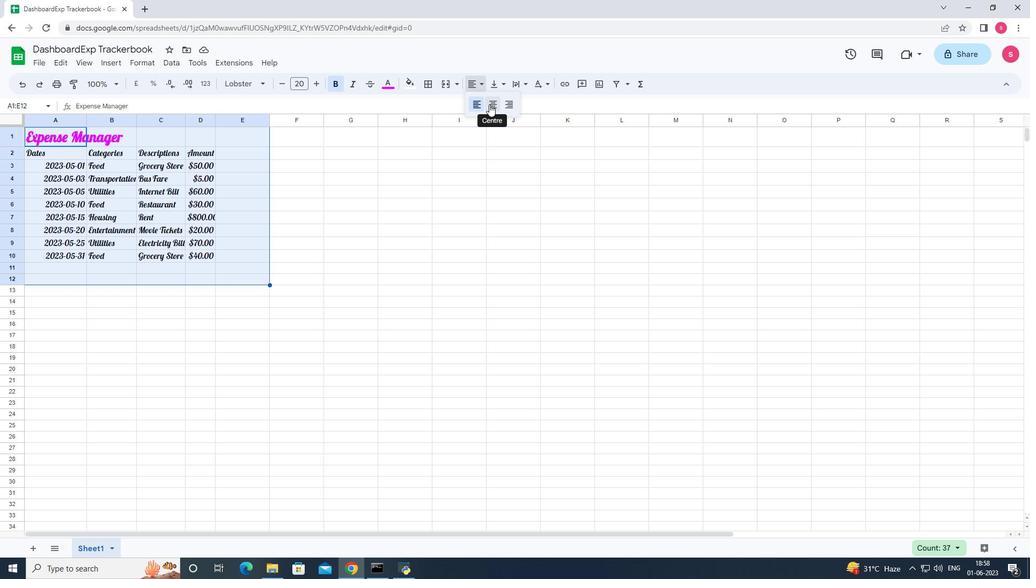 
Action: Mouse pressed left at (513, 104)
Screenshot: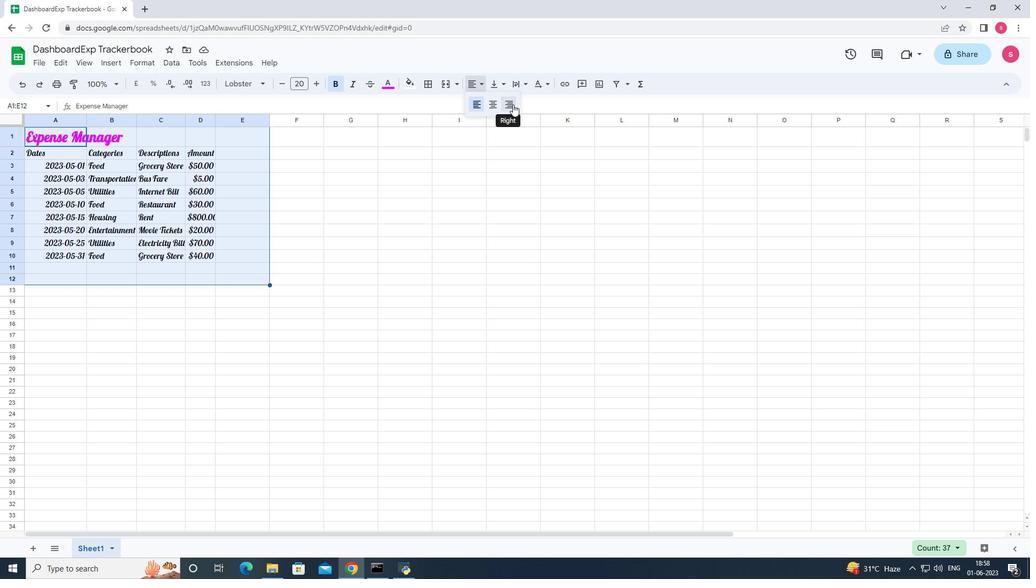 
Action: Mouse moved to (502, 231)
Screenshot: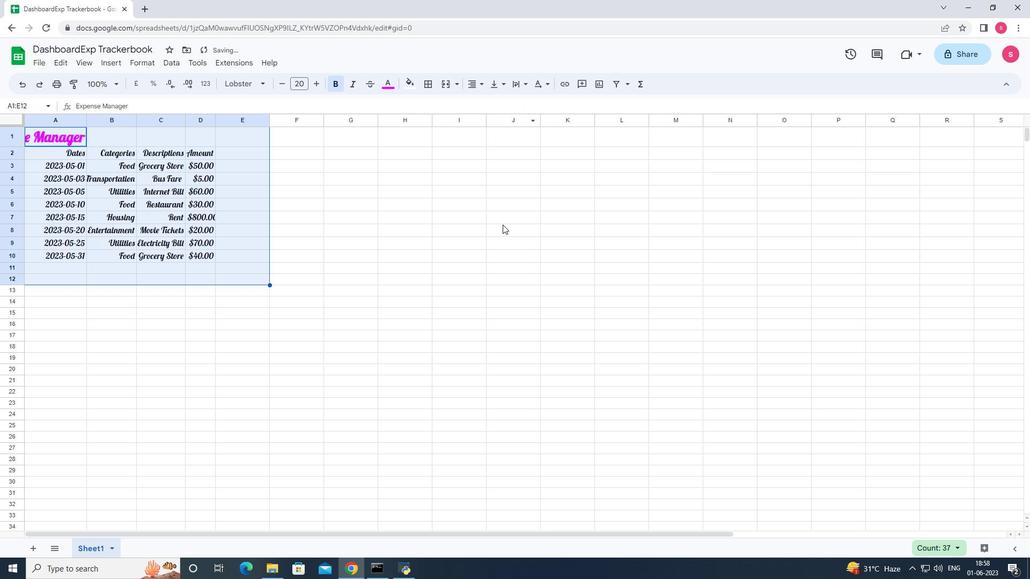 
Action: Mouse pressed left at (502, 231)
Screenshot: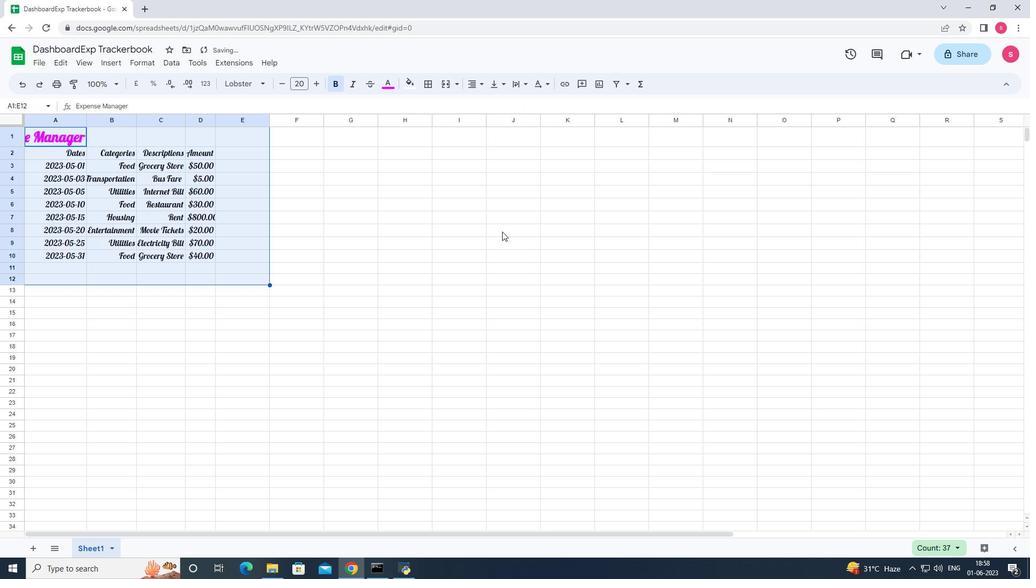 
Action: Mouse moved to (88, 118)
Screenshot: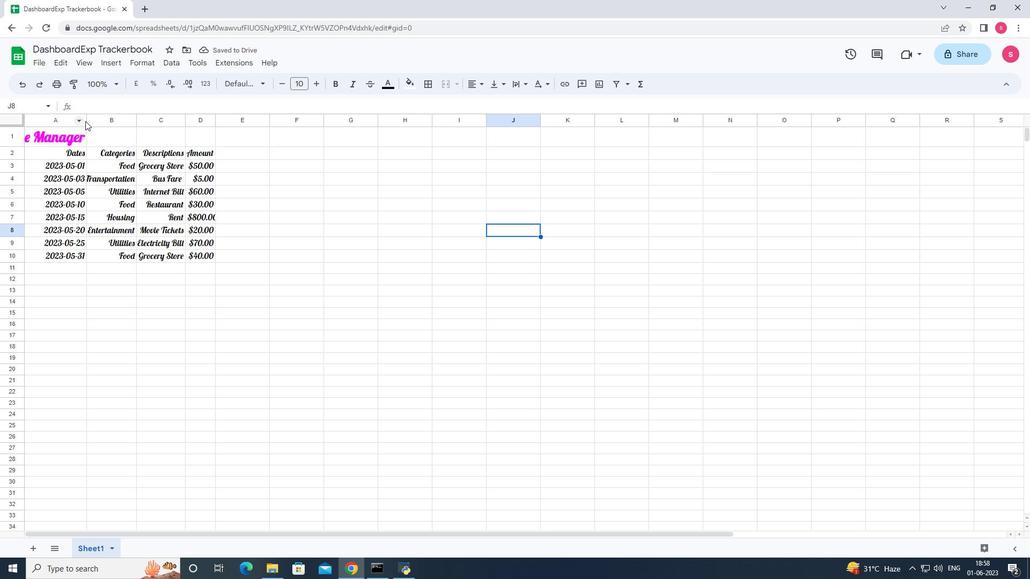 
Action: Mouse pressed left at (88, 118)
Screenshot: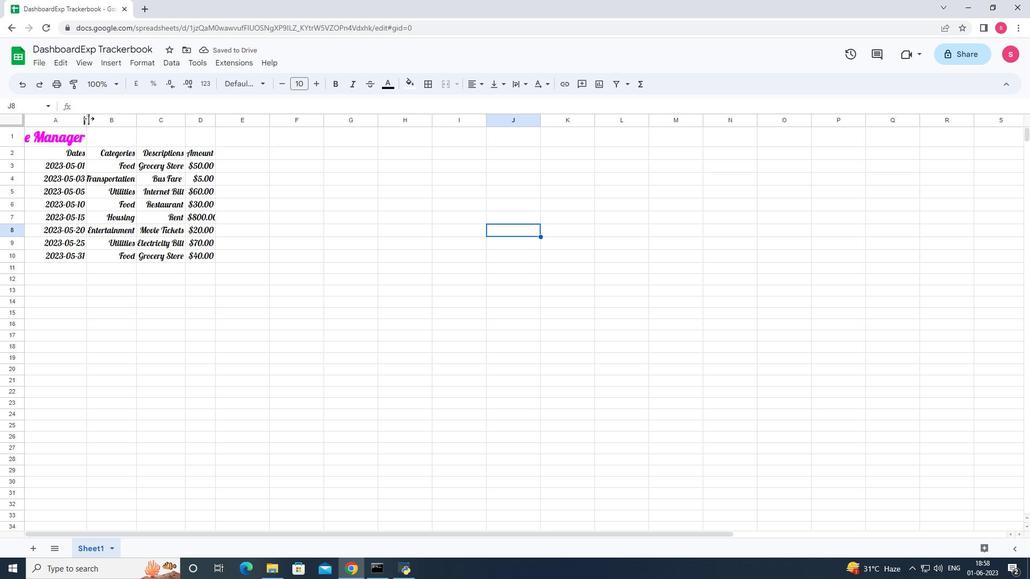 
Action: Mouse pressed left at (88, 118)
Screenshot: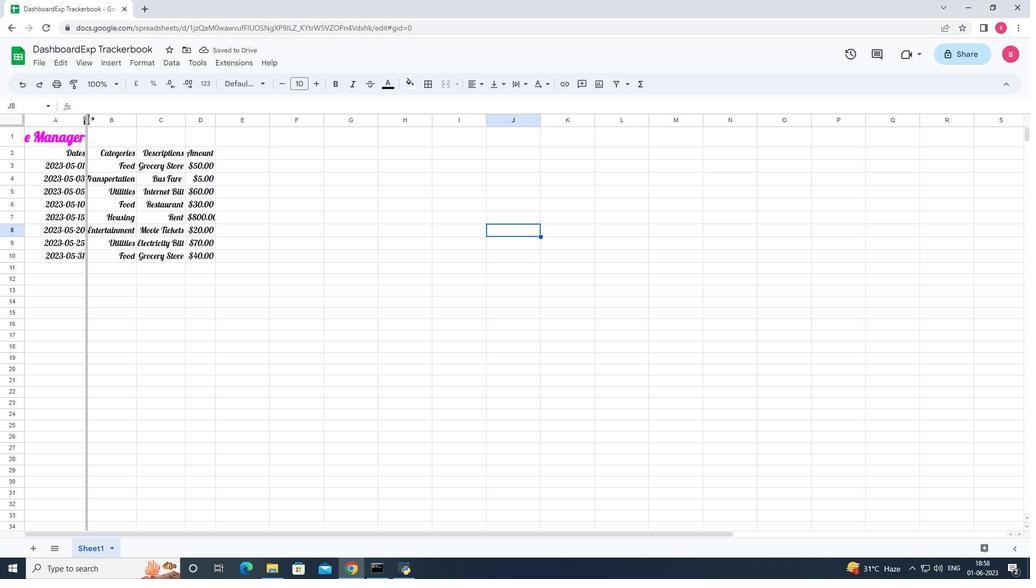 
Action: Mouse moved to (172, 115)
Screenshot: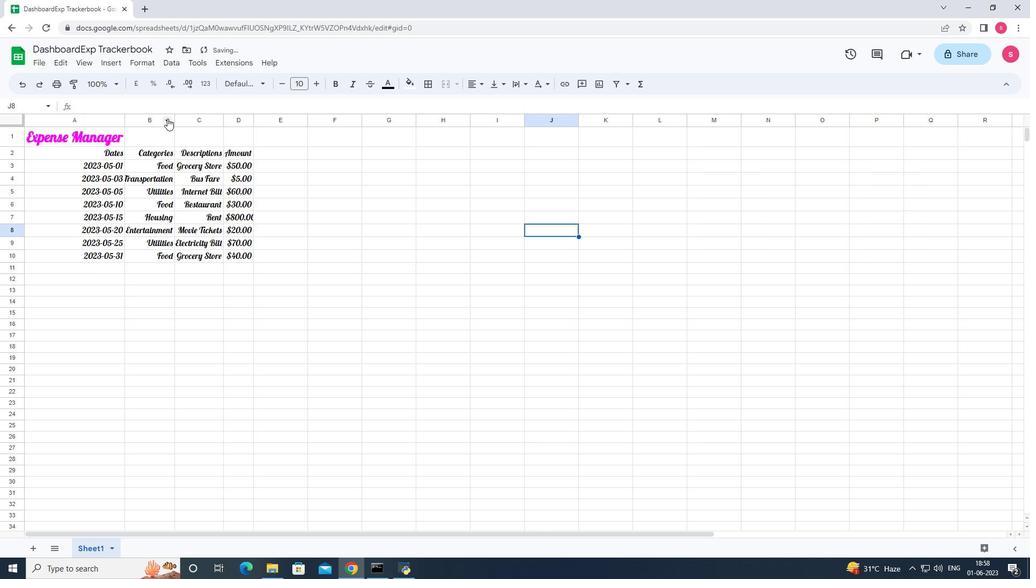 
Action: Mouse pressed left at (172, 115)
Screenshot: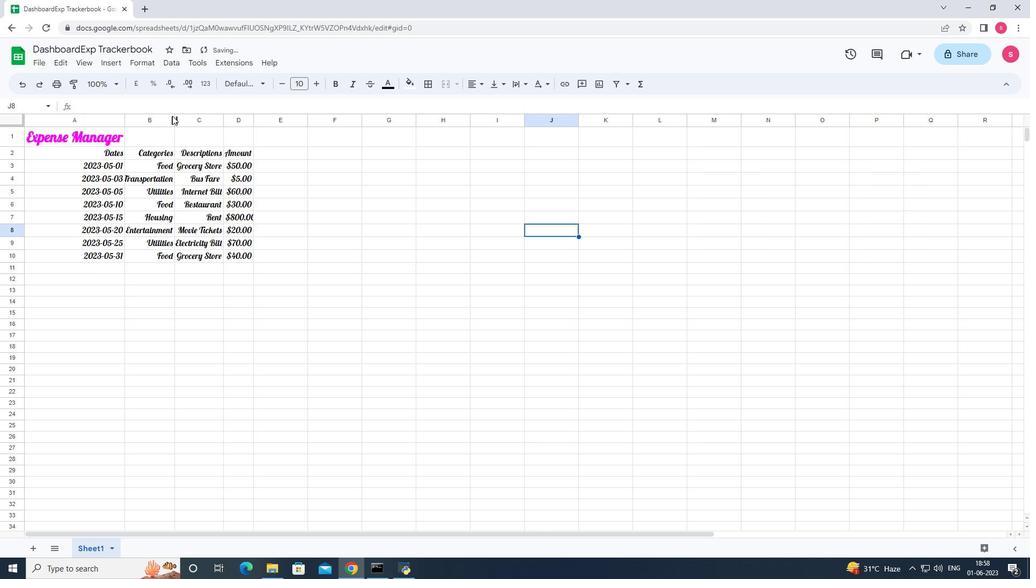 
Action: Mouse pressed left at (172, 115)
Screenshot: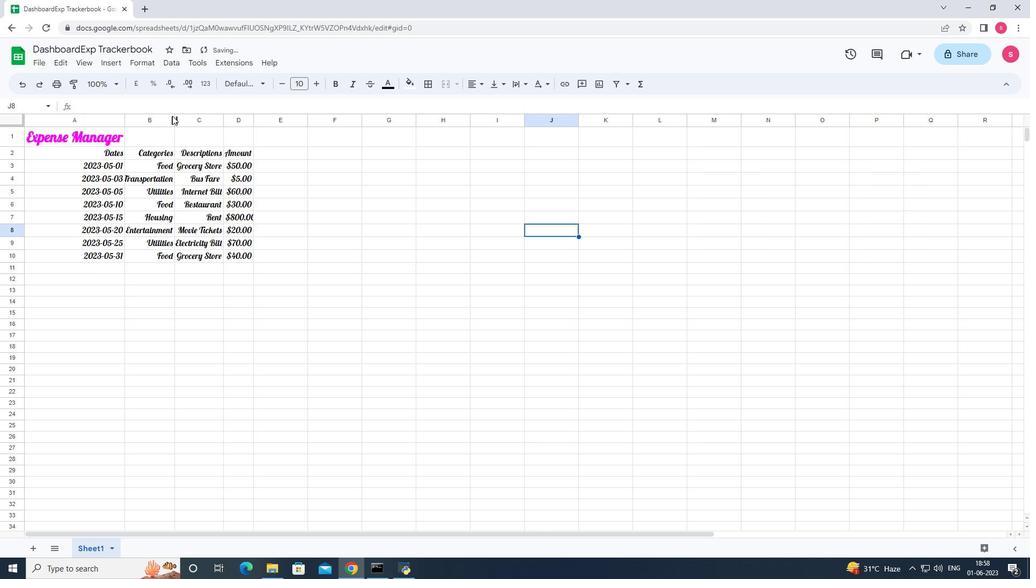 
Action: Mouse moved to (408, 211)
Screenshot: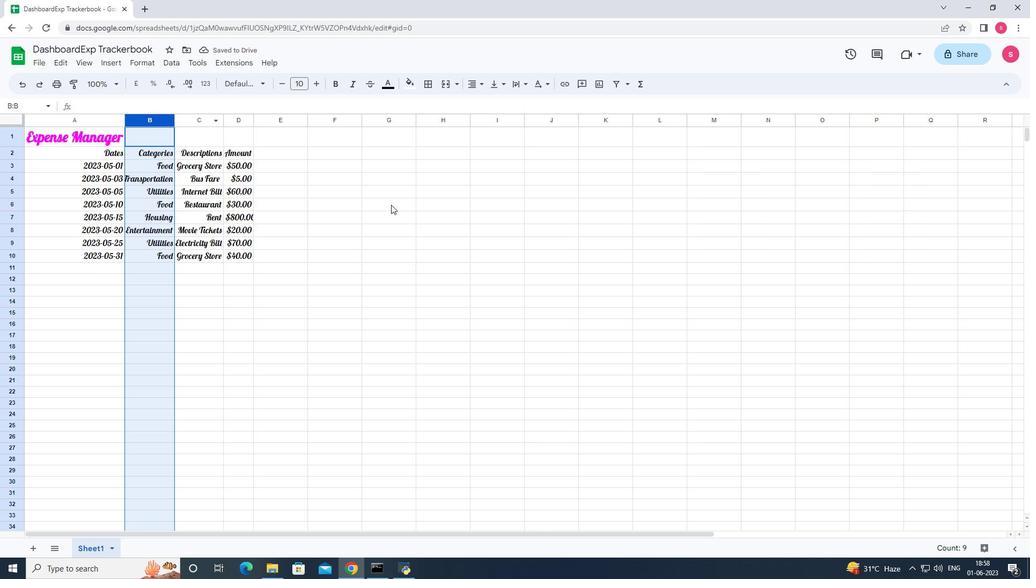 
Action: Mouse pressed left at (408, 211)
Screenshot: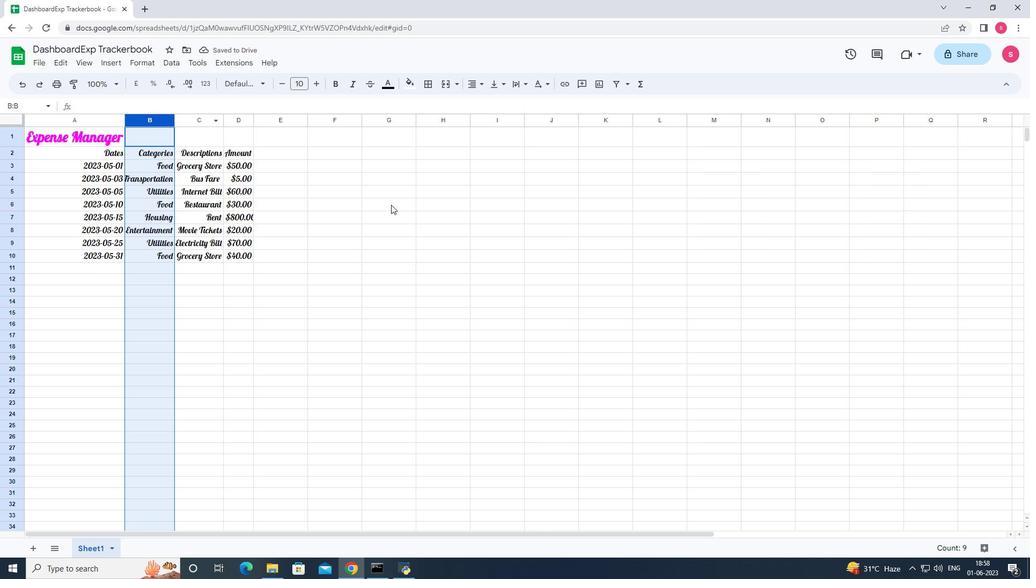 
Action: Mouse moved to (176, 118)
Screenshot: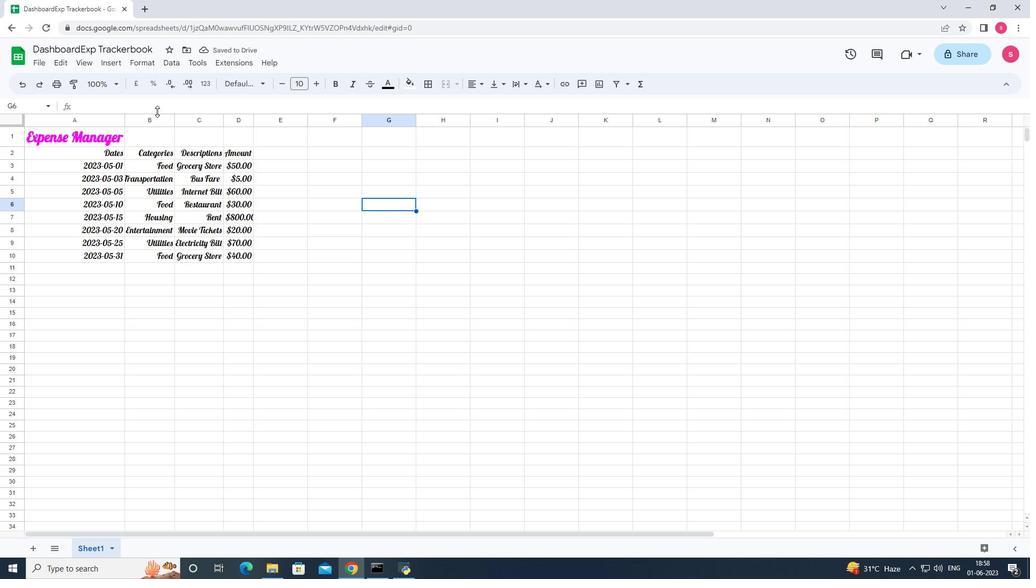 
Action: Mouse pressed left at (176, 118)
Screenshot: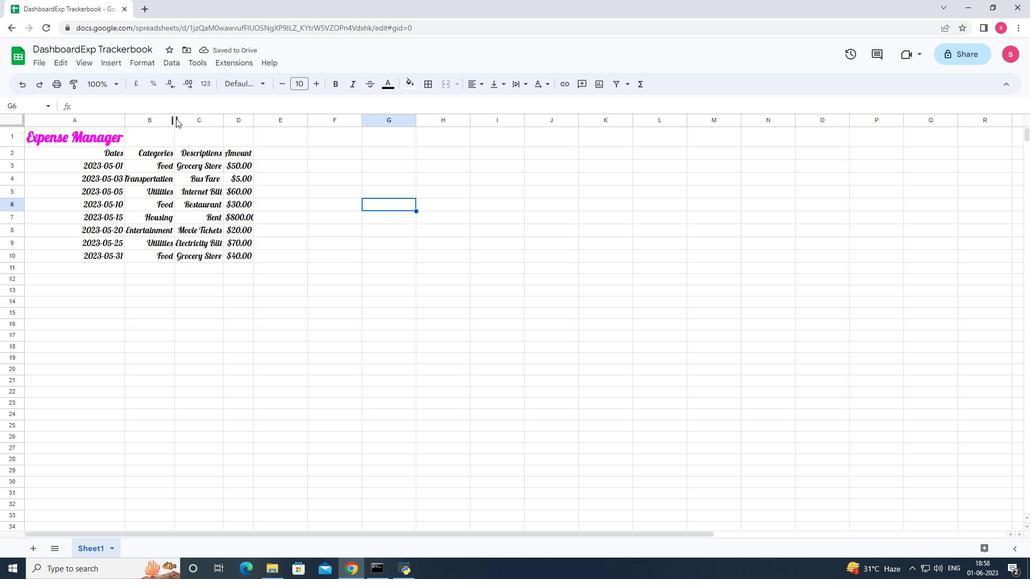 
Action: Mouse pressed left at (176, 118)
Screenshot: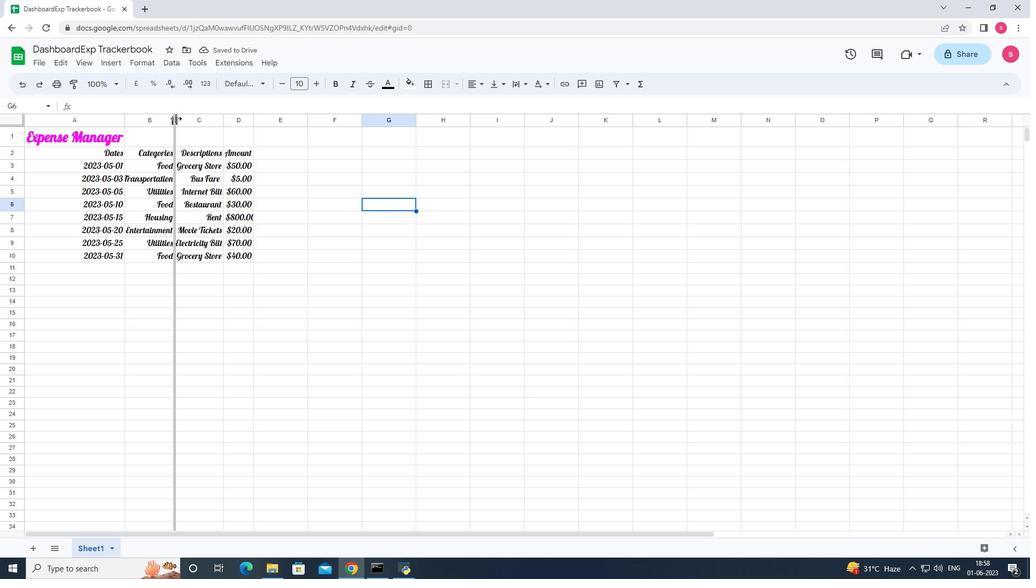 
Action: Mouse moved to (228, 120)
Screenshot: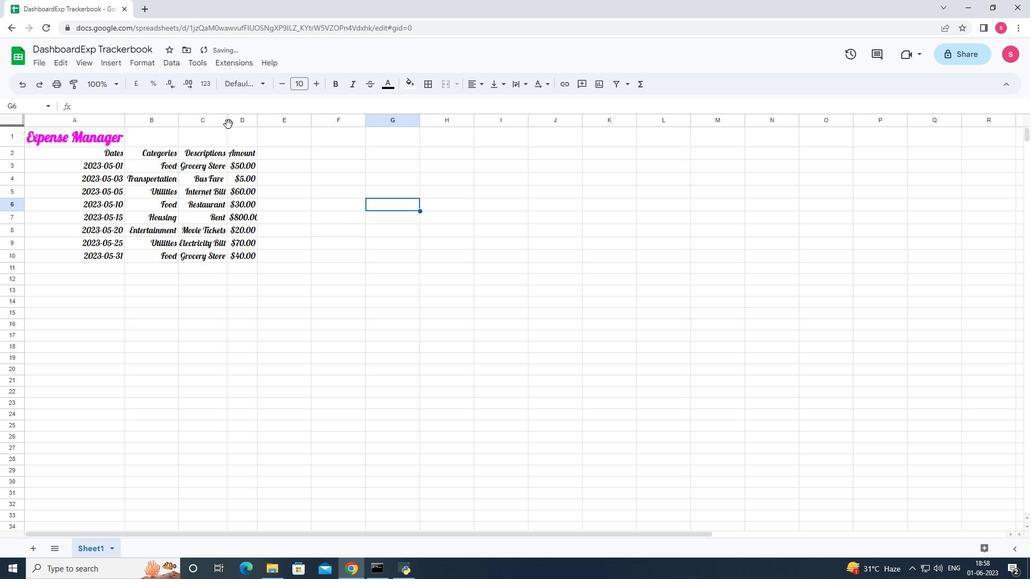 
Action: Mouse pressed left at (228, 120)
Screenshot: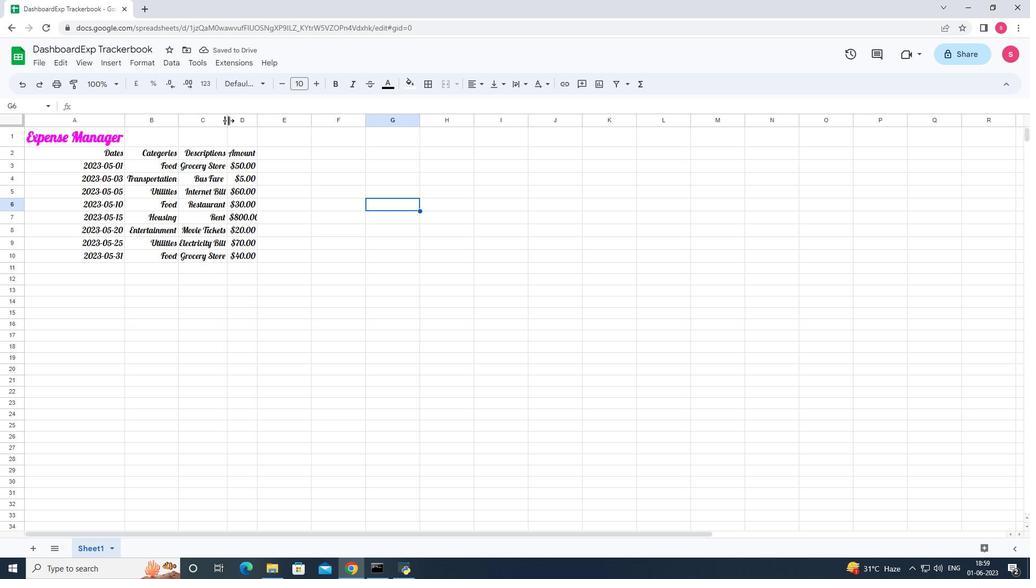 
Action: Mouse pressed left at (228, 120)
Screenshot: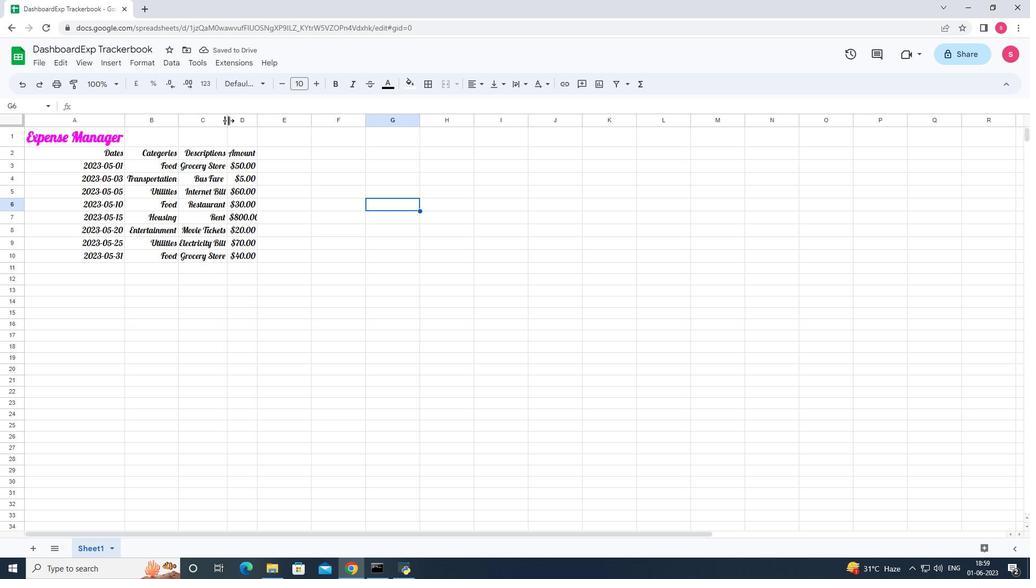 
Action: Mouse moved to (258, 123)
Screenshot: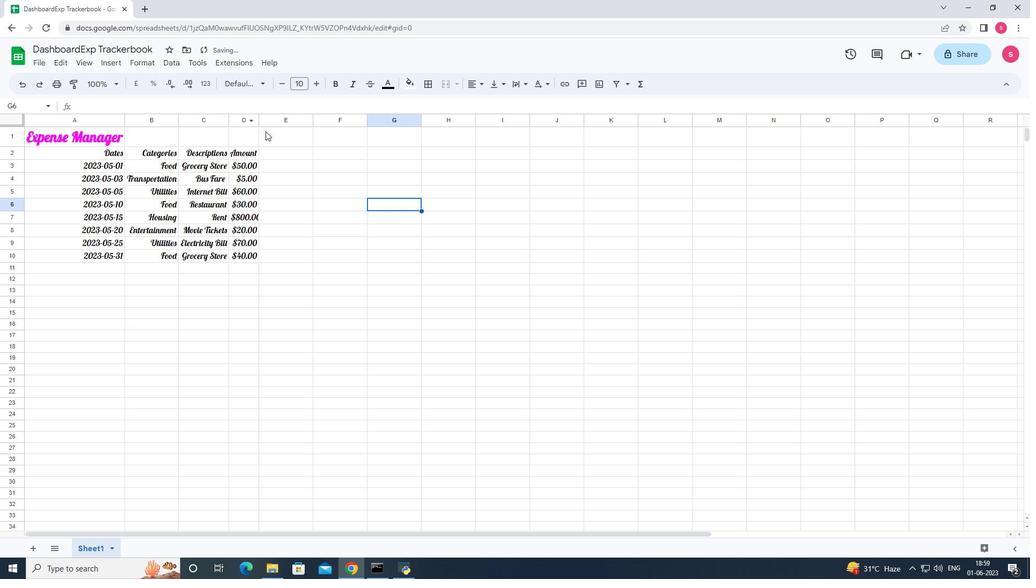 
Action: Mouse pressed left at (258, 123)
Screenshot: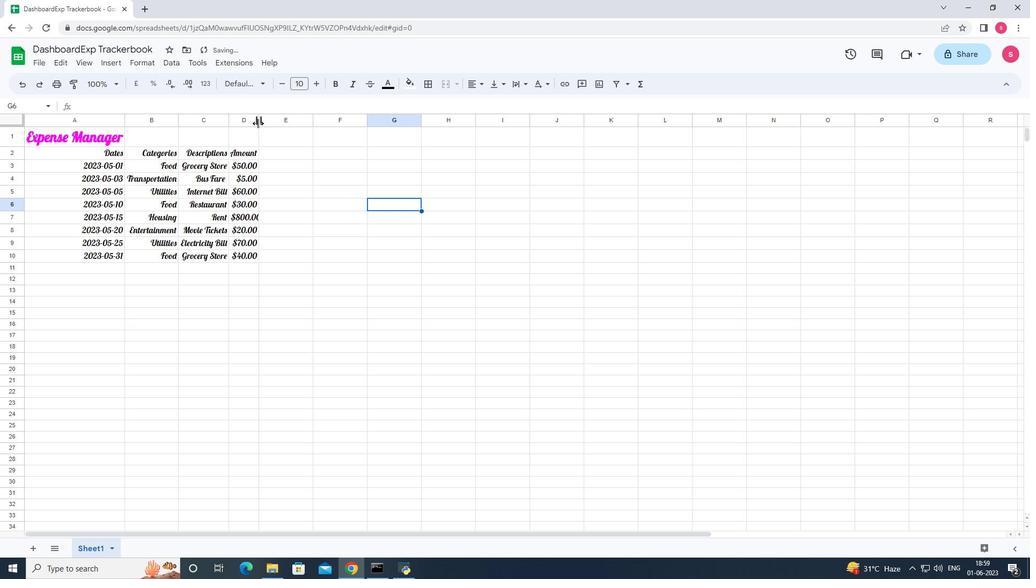 
Action: Mouse pressed left at (258, 123)
Screenshot: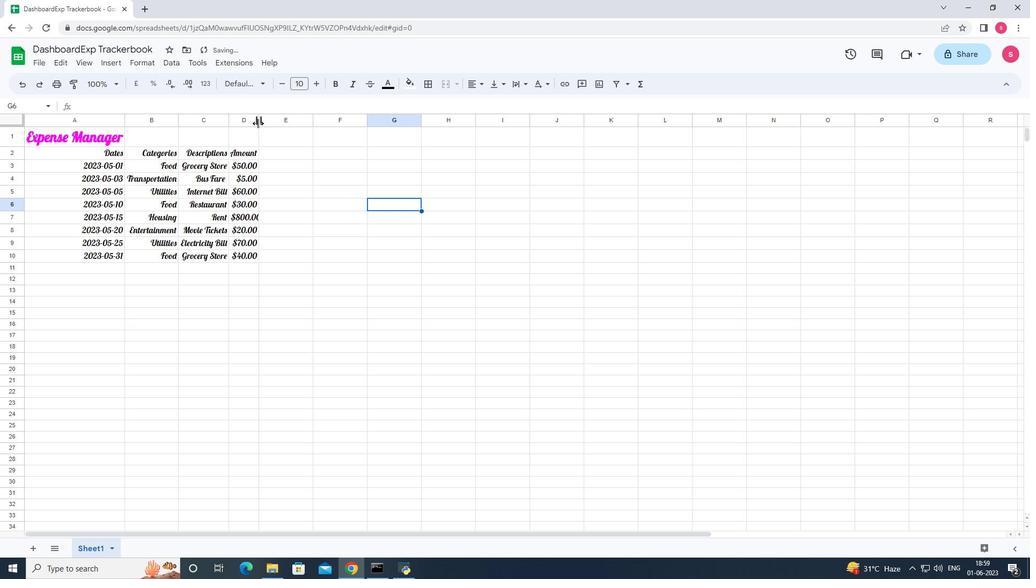 
Action: Mouse moved to (374, 271)
Screenshot: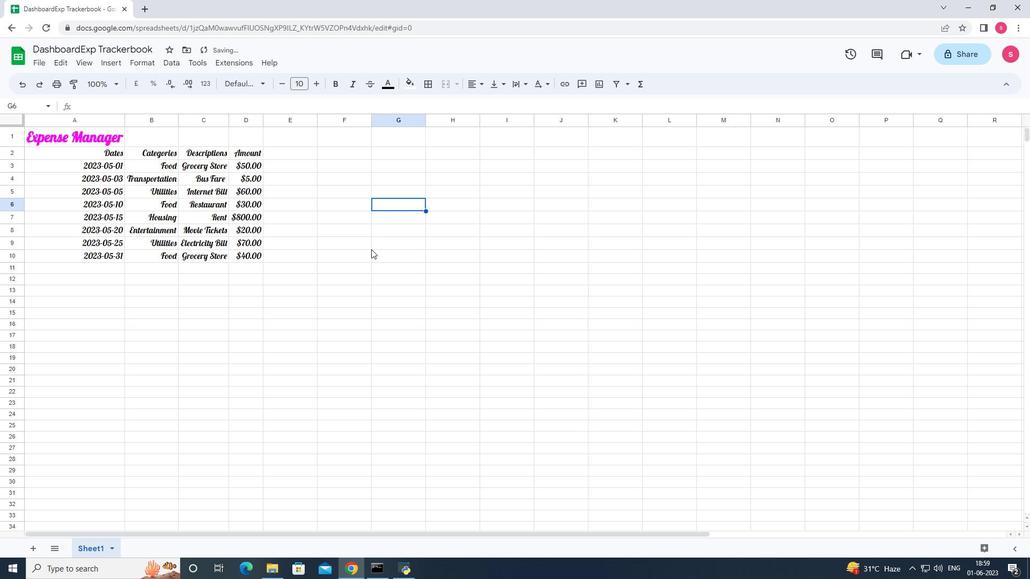 
Action: Mouse pressed left at (374, 271)
Screenshot: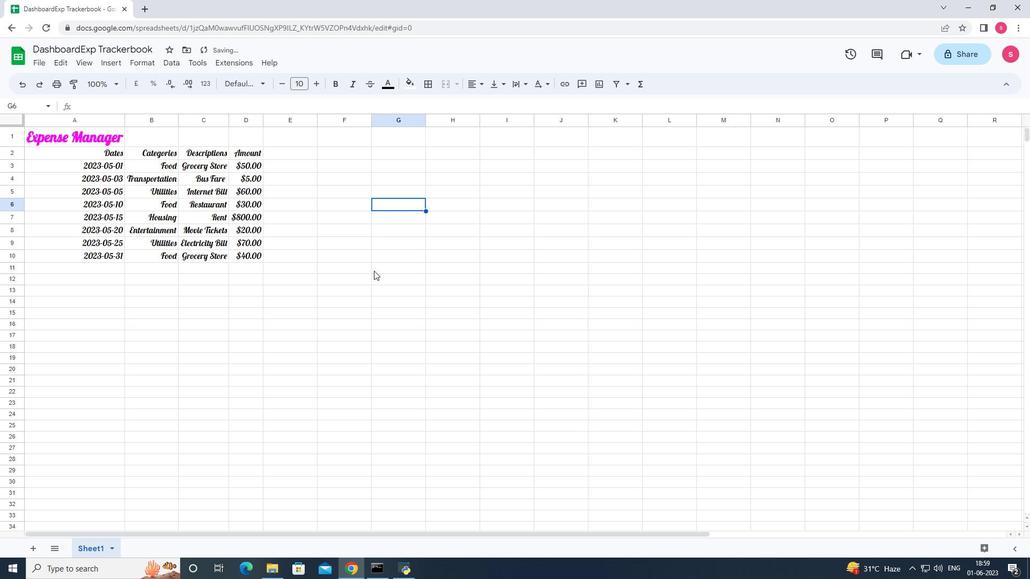 
Action: Mouse moved to (362, 260)
Screenshot: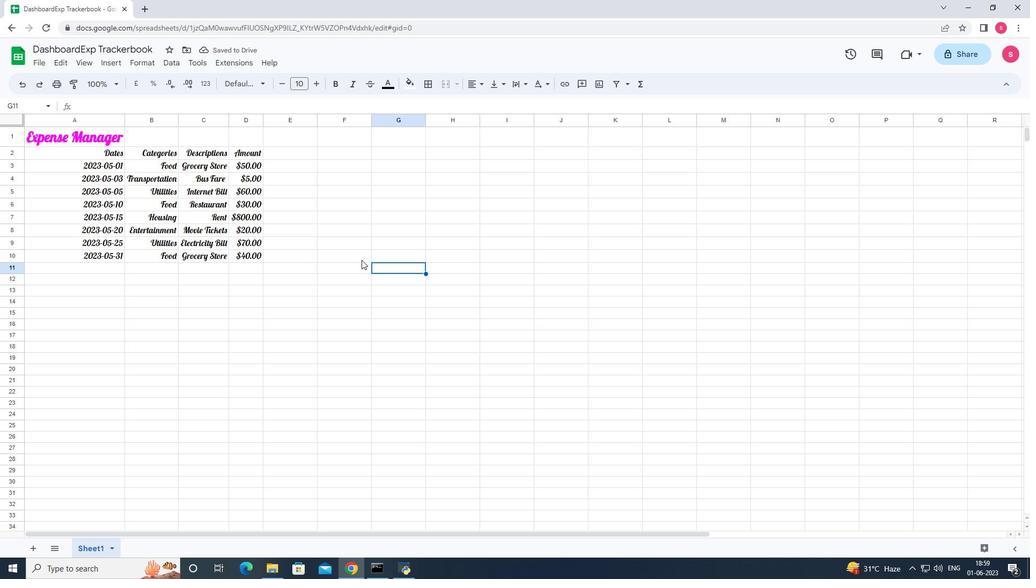 
Action: Key pressed ctrl+S
Screenshot: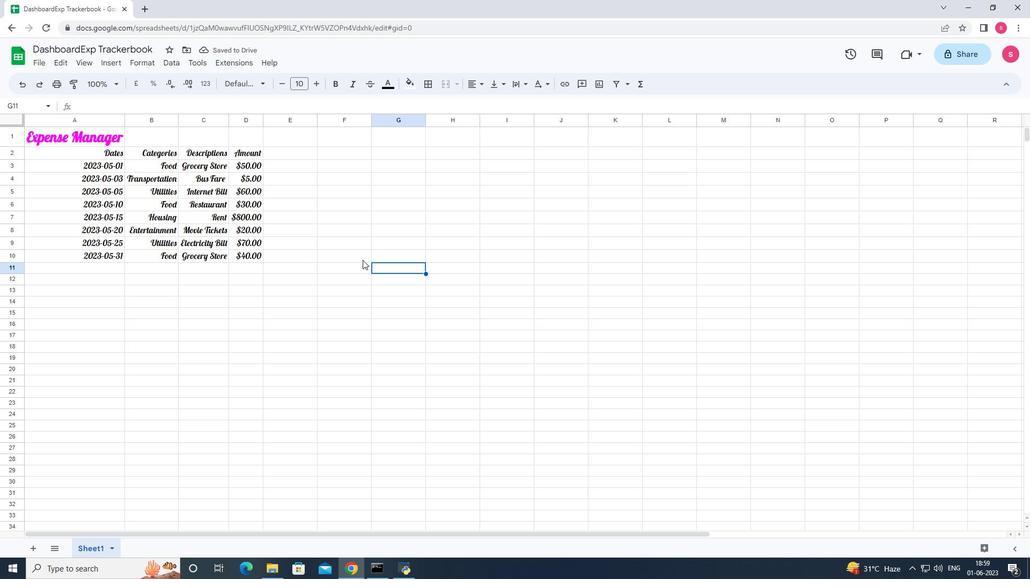 
